 Task: Search one way flight ticket for 1 adult, 6 children, 1 infant in seat and 1 infant on lap in business from Hibbing: Range Regional Airport (was Chisholm-hibbing Airport) to Gillette: Gillette Campbell County Airport on 5-1-2023. Choice of flights is Emirates. Number of bags: 2 checked bags. Price is upto 95000. Outbound departure time preference is 16:15.
Action: Mouse moved to (293, 505)
Screenshot: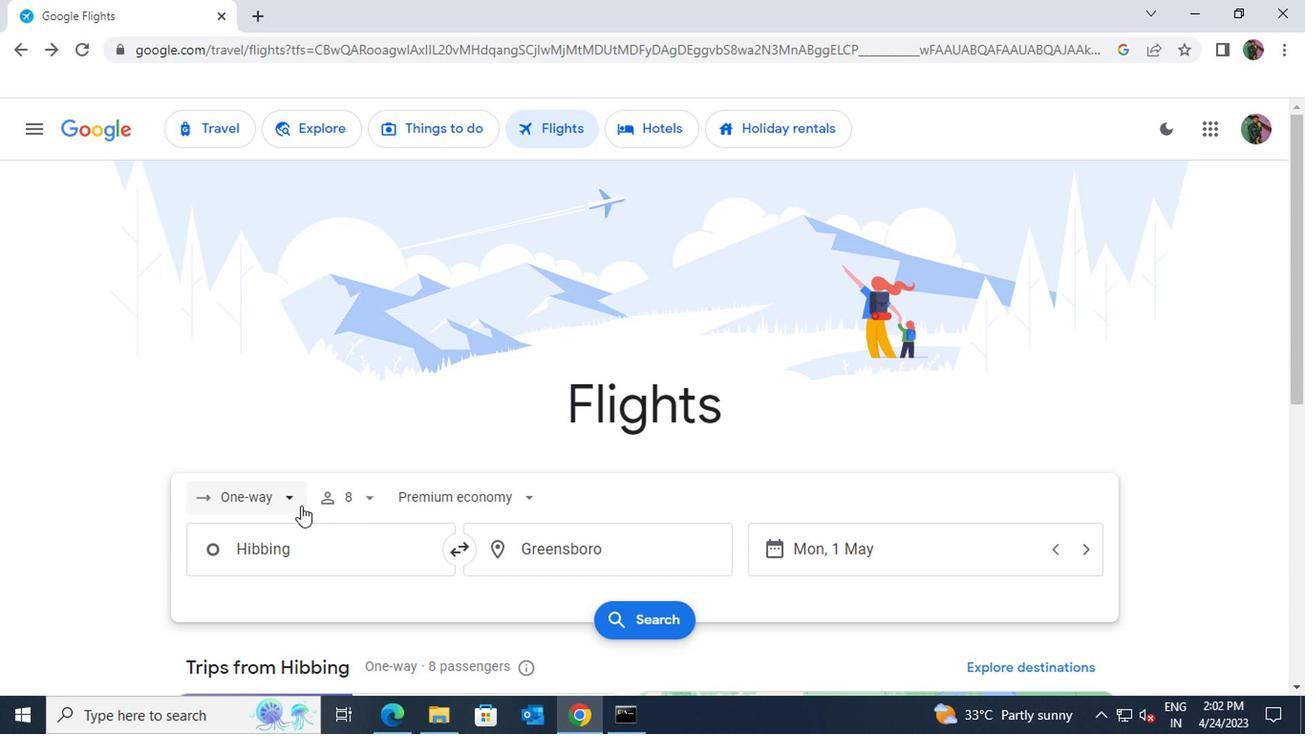 
Action: Mouse pressed left at (293, 505)
Screenshot: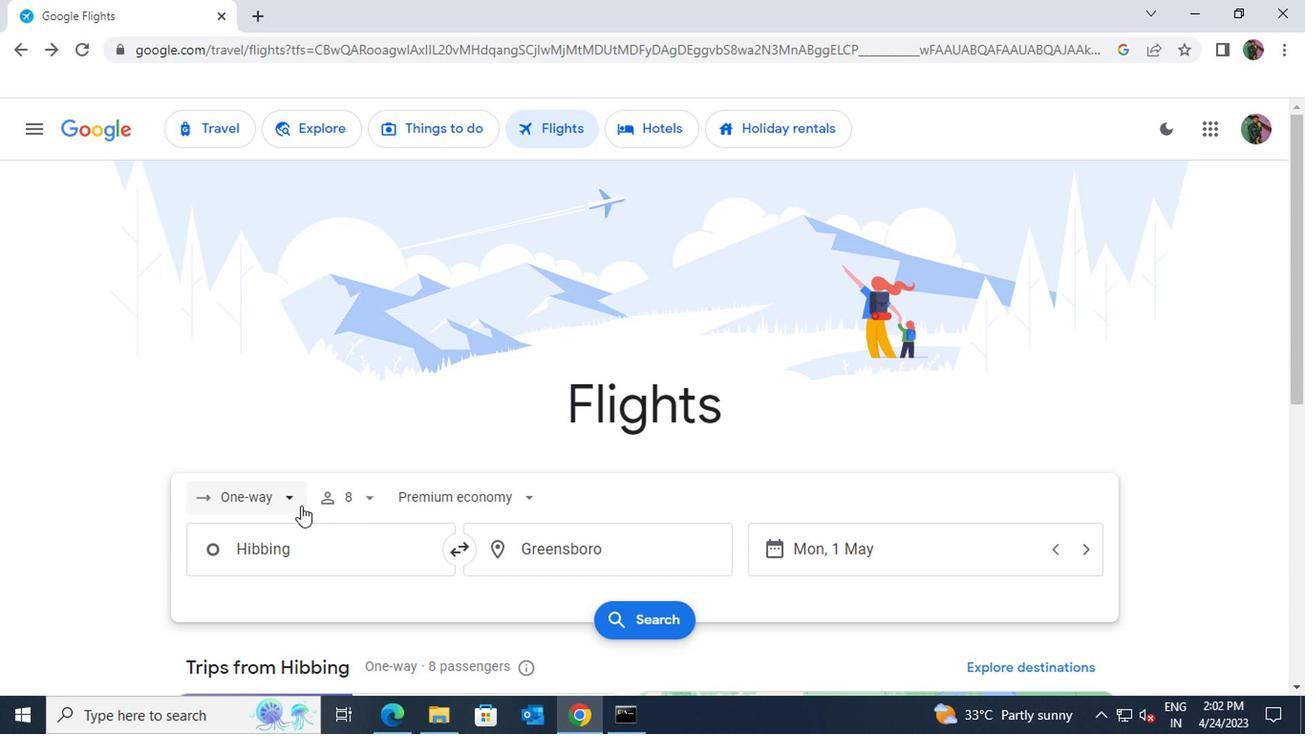 
Action: Mouse moved to (269, 409)
Screenshot: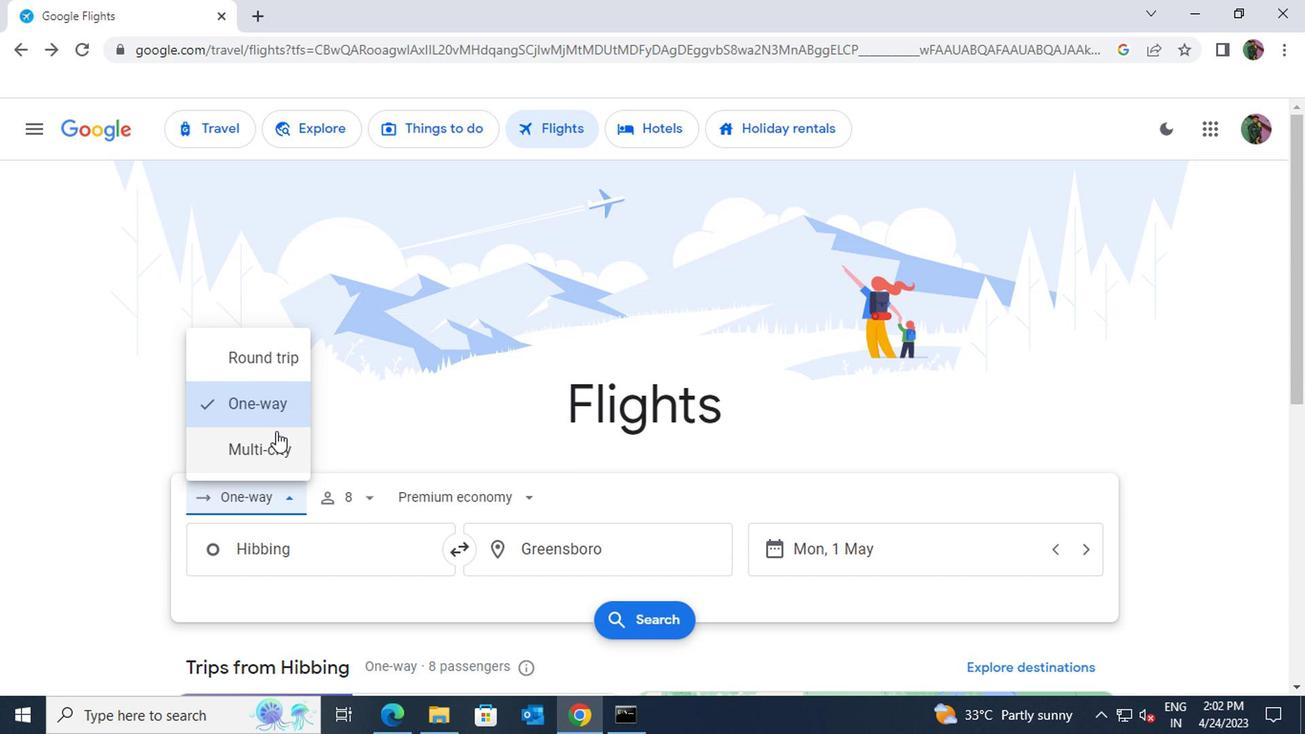
Action: Mouse pressed left at (269, 409)
Screenshot: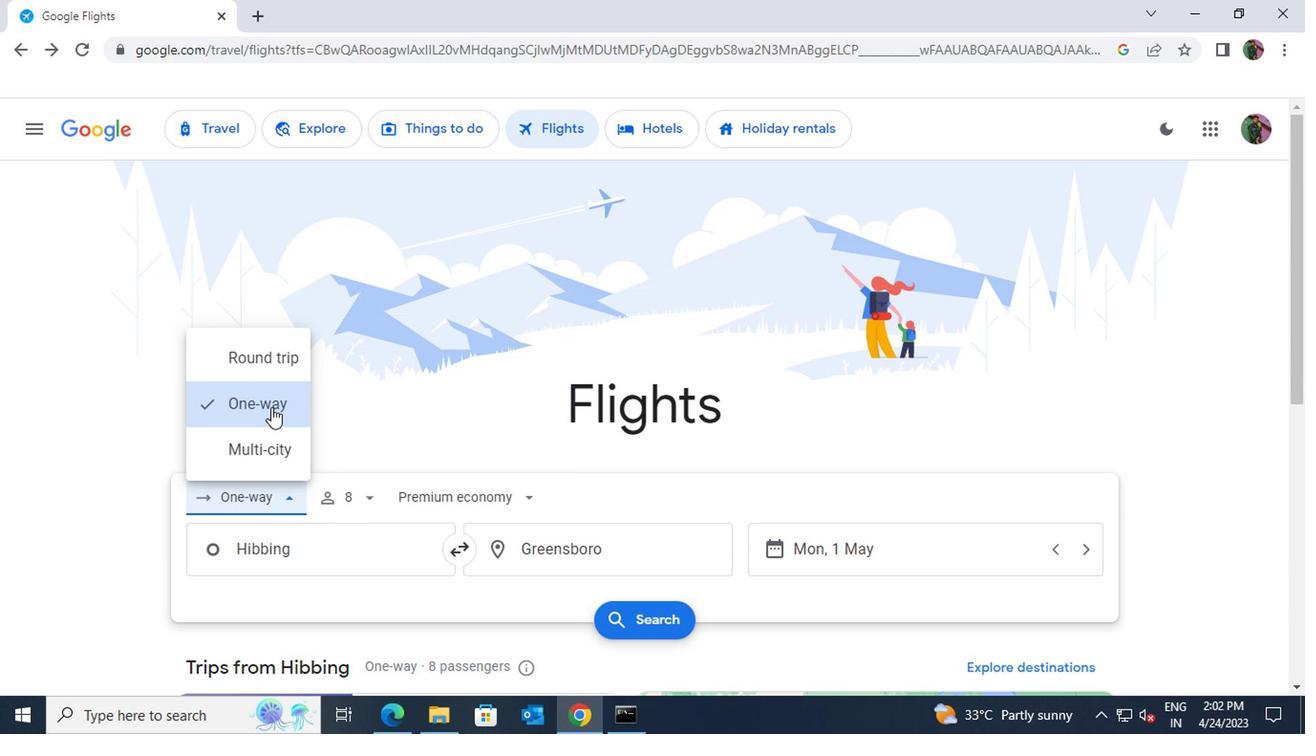 
Action: Mouse moved to (298, 561)
Screenshot: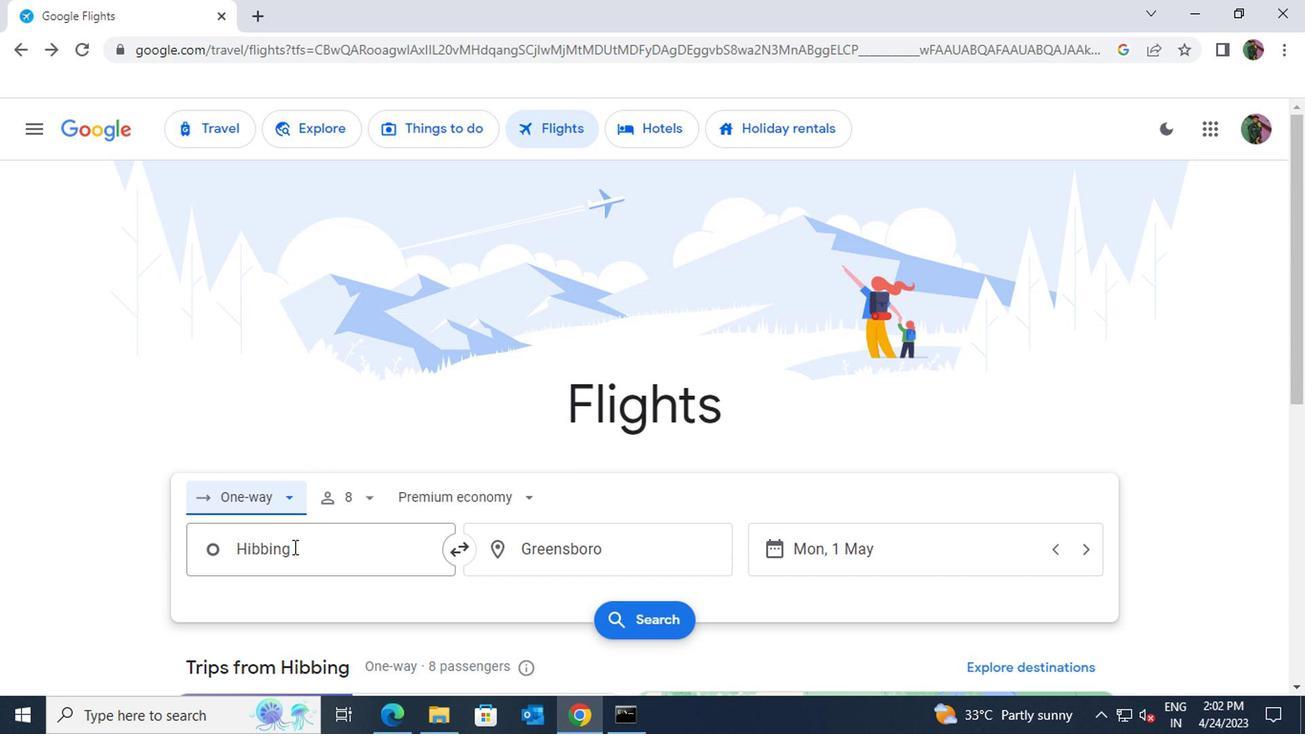 
Action: Mouse pressed left at (298, 561)
Screenshot: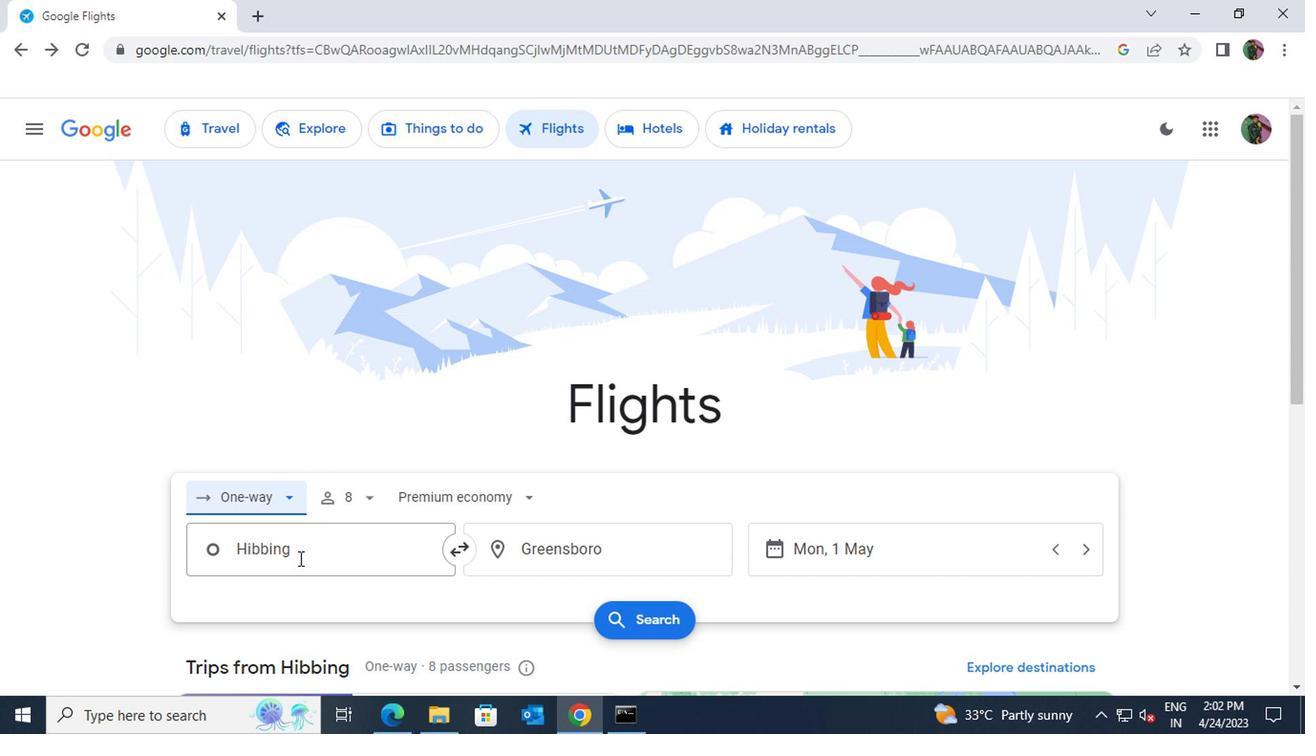 
Action: Key pressed hibbing
Screenshot: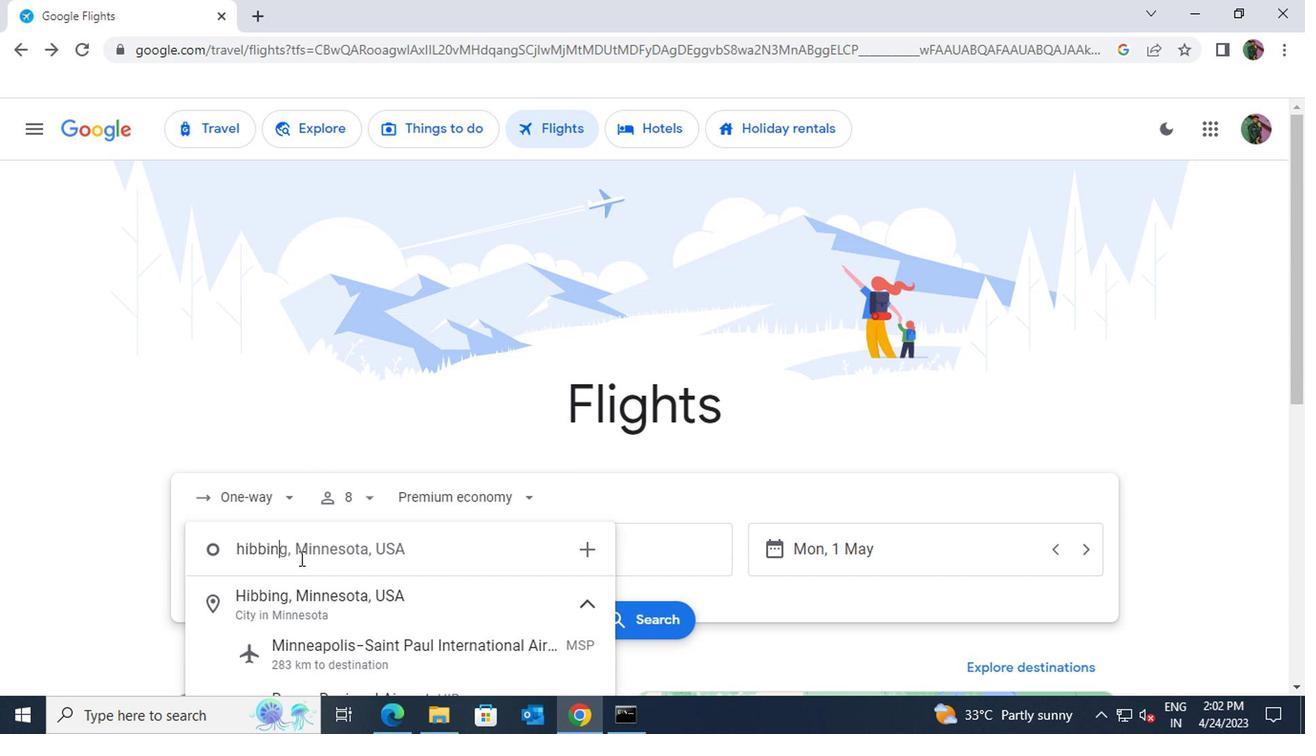 
Action: Mouse moved to (303, 608)
Screenshot: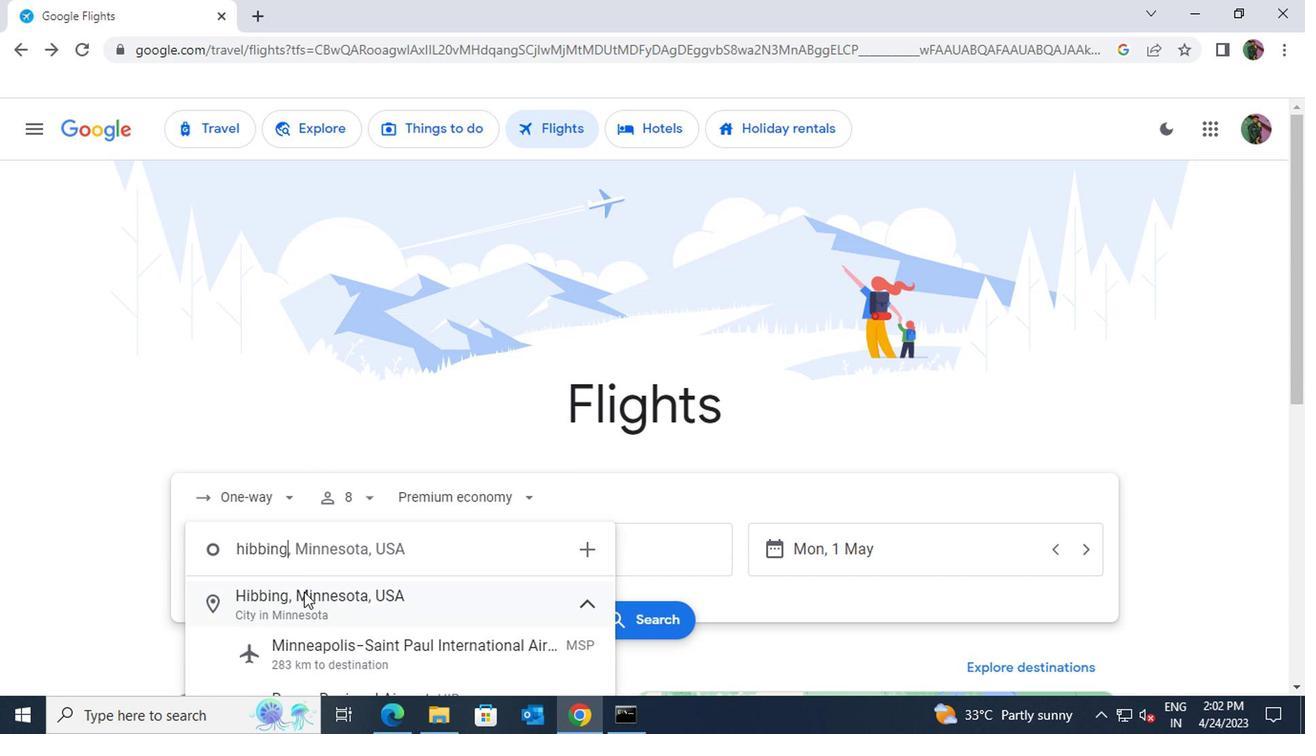 
Action: Mouse pressed left at (303, 608)
Screenshot: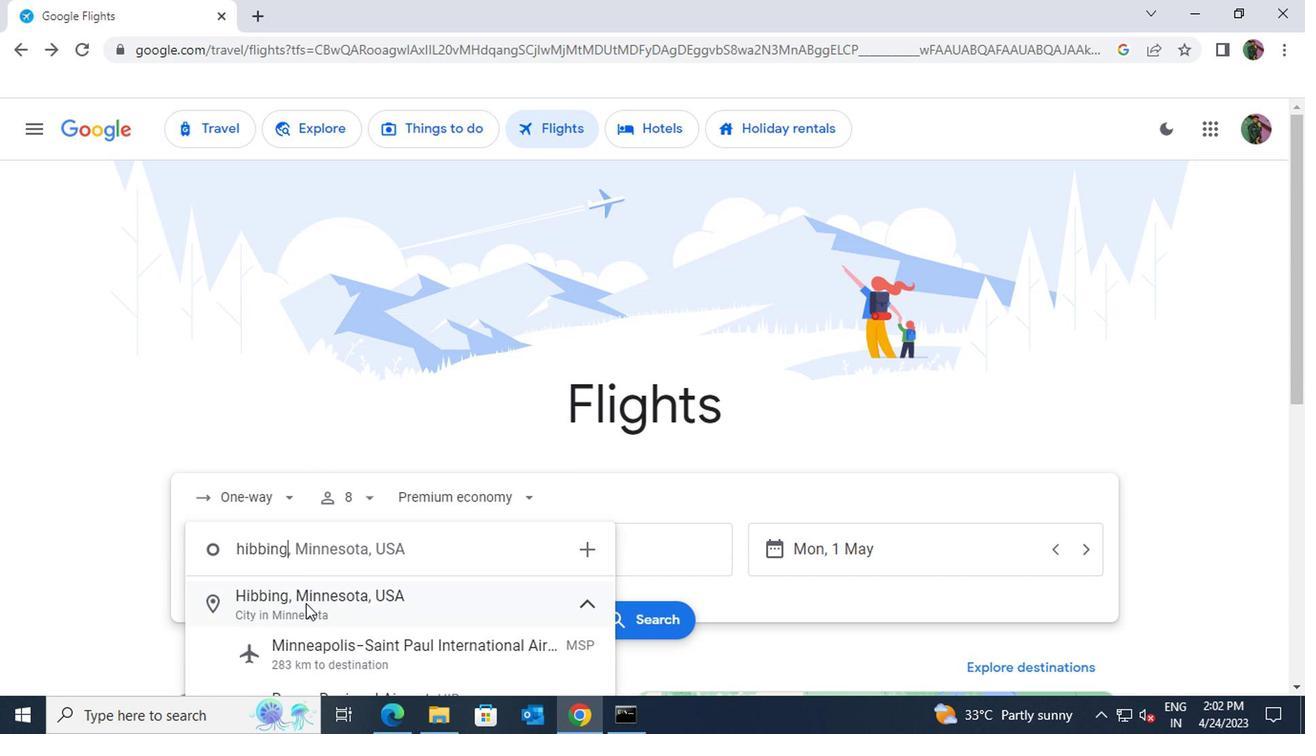 
Action: Mouse moved to (547, 558)
Screenshot: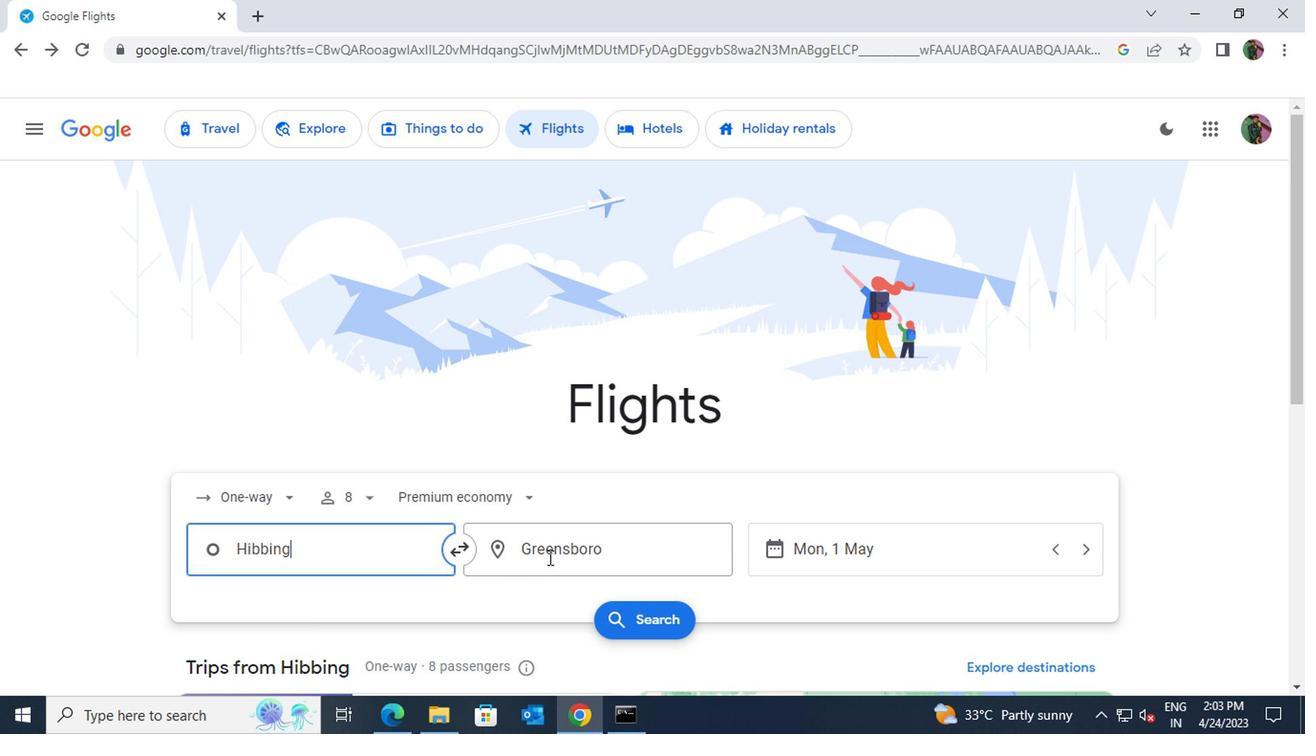 
Action: Mouse pressed left at (547, 558)
Screenshot: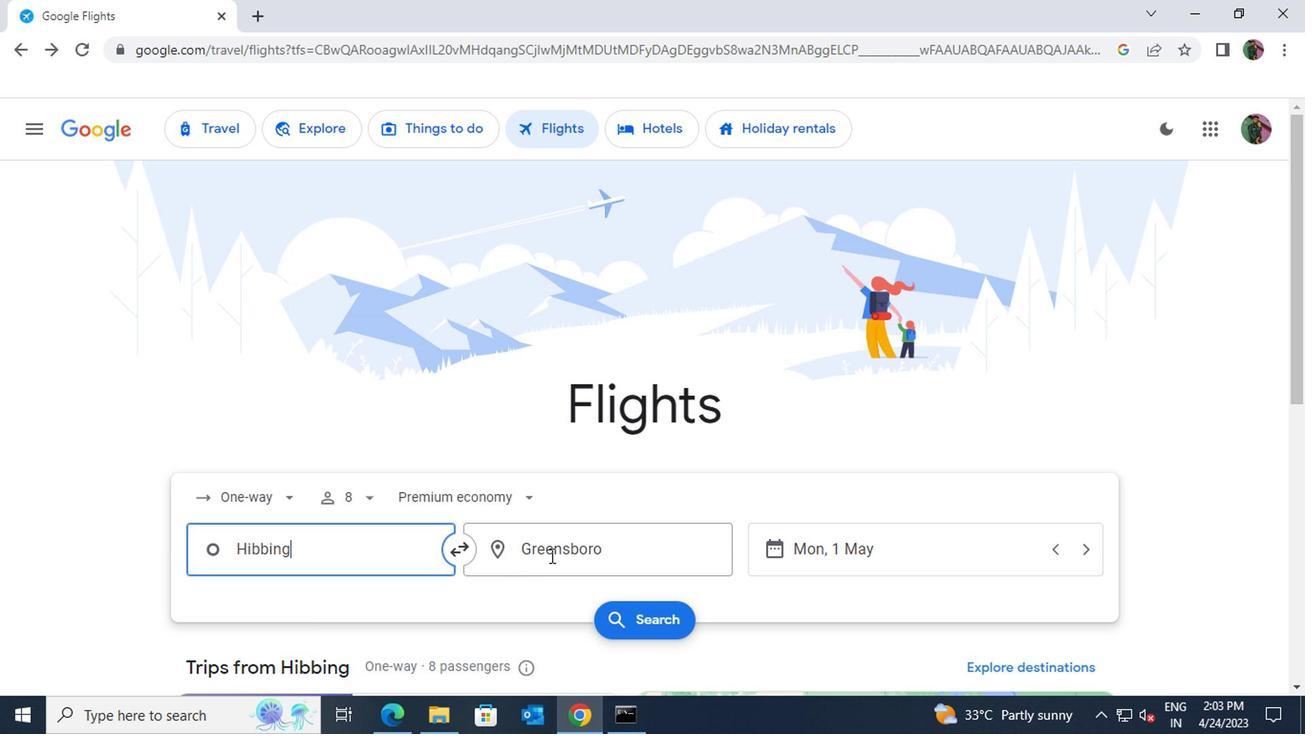 
Action: Key pressed gillett
Screenshot: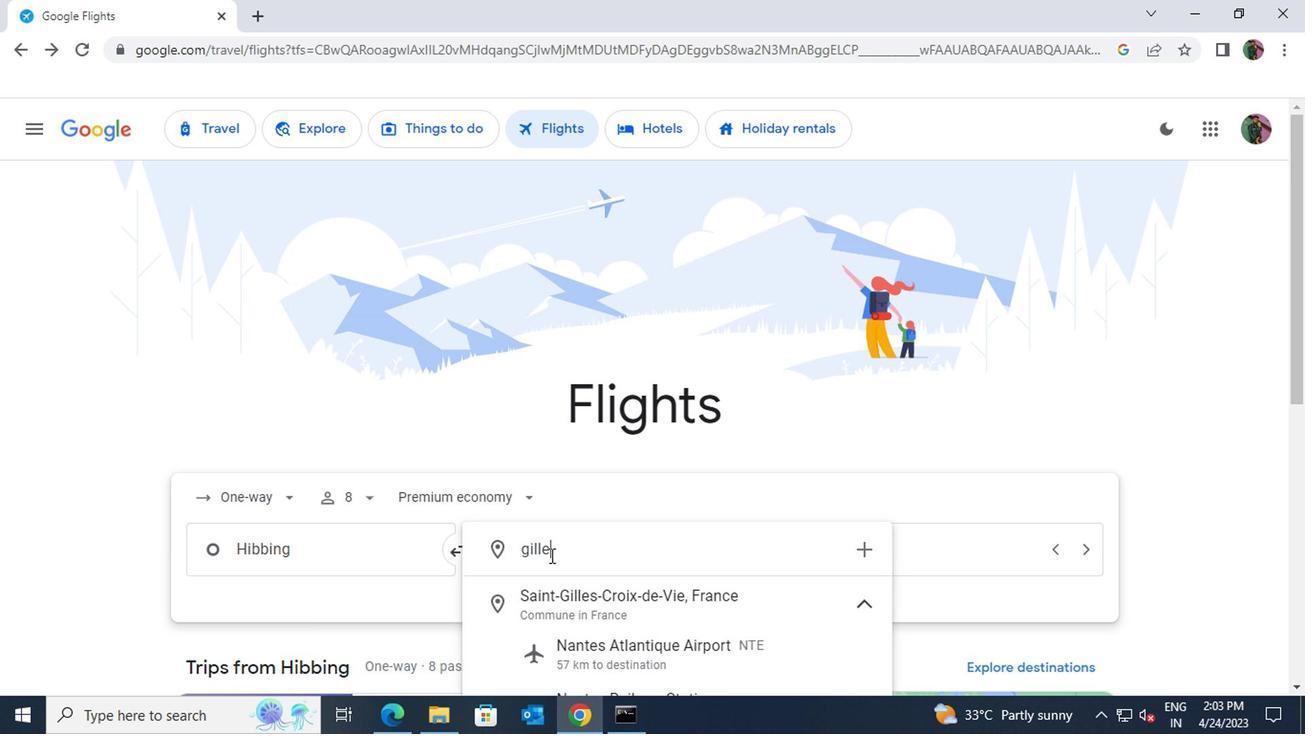 
Action: Mouse moved to (563, 605)
Screenshot: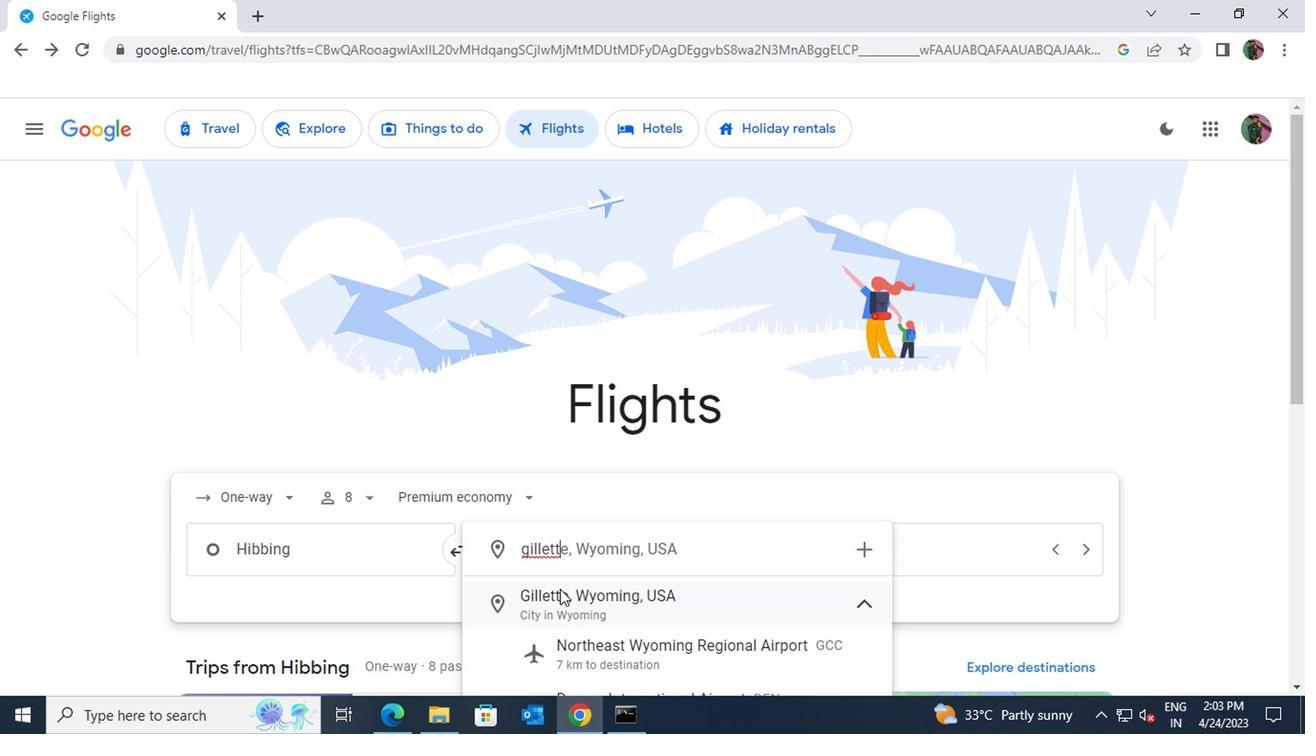
Action: Mouse pressed left at (563, 605)
Screenshot: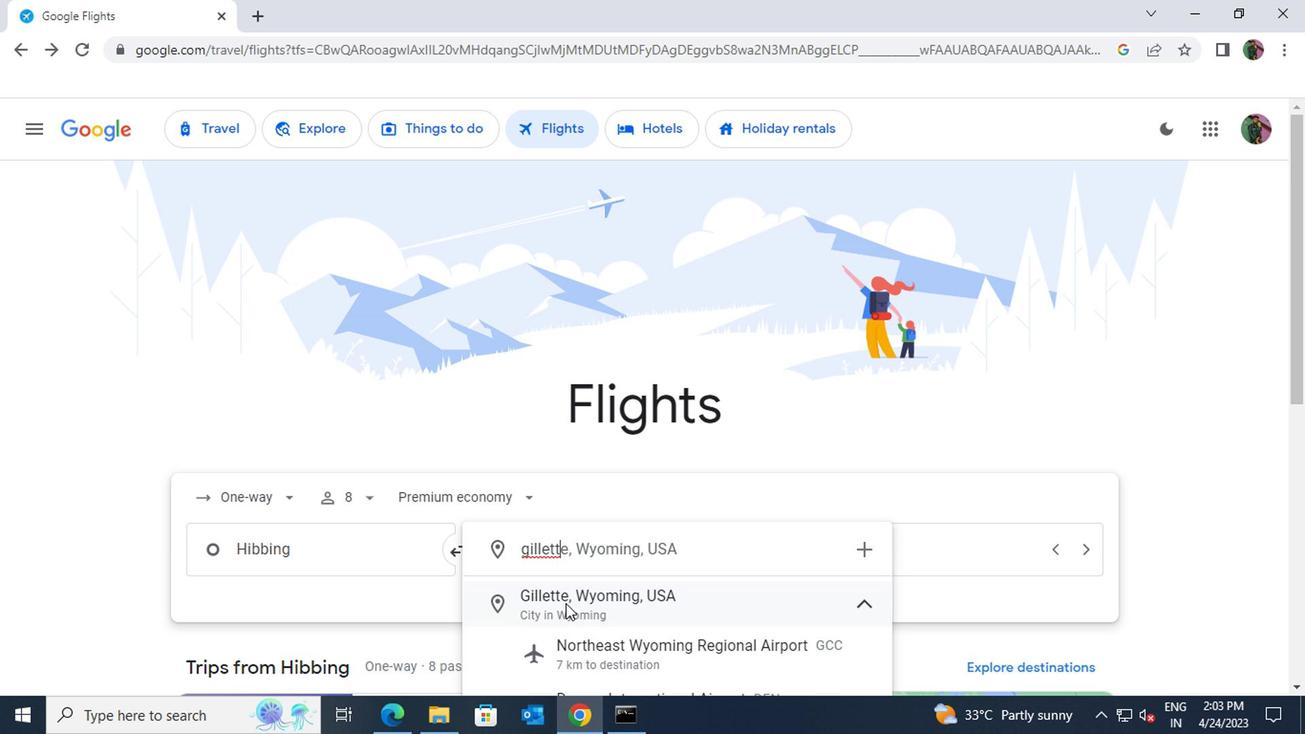 
Action: Mouse moved to (518, 502)
Screenshot: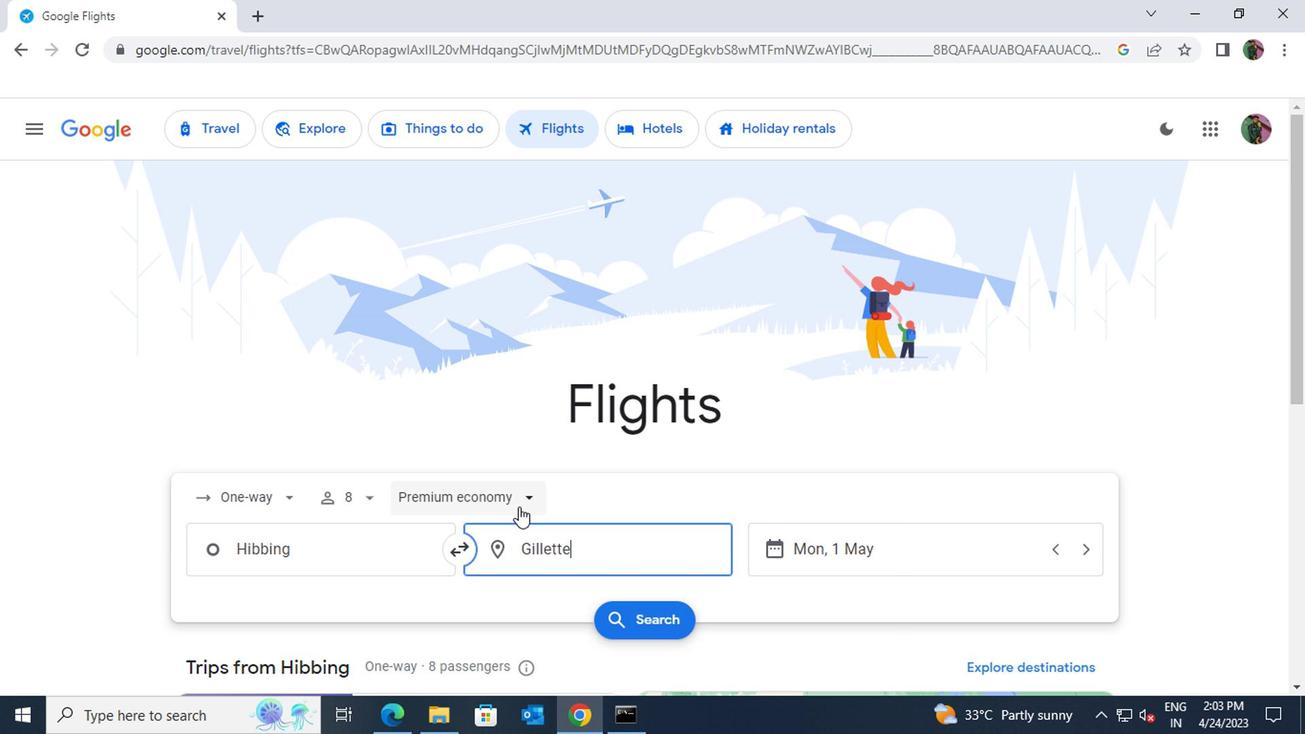
Action: Mouse pressed left at (518, 502)
Screenshot: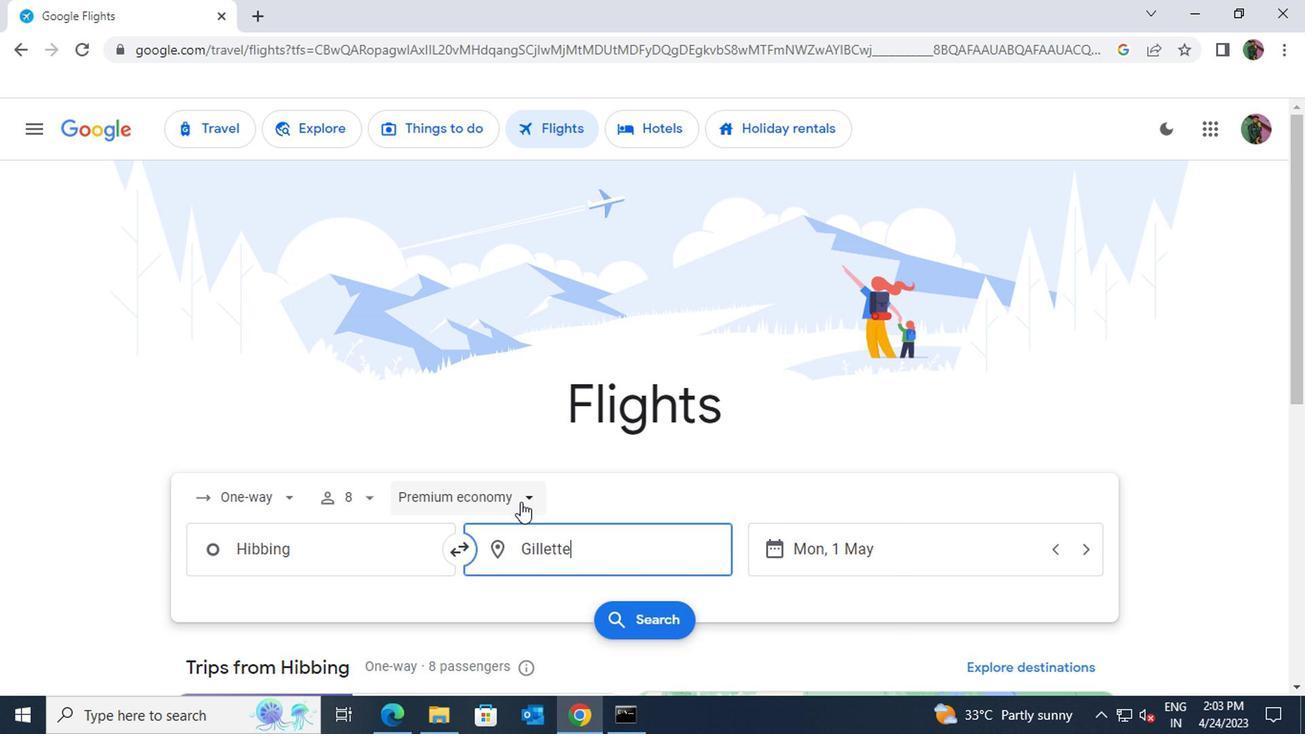
Action: Mouse moved to (496, 411)
Screenshot: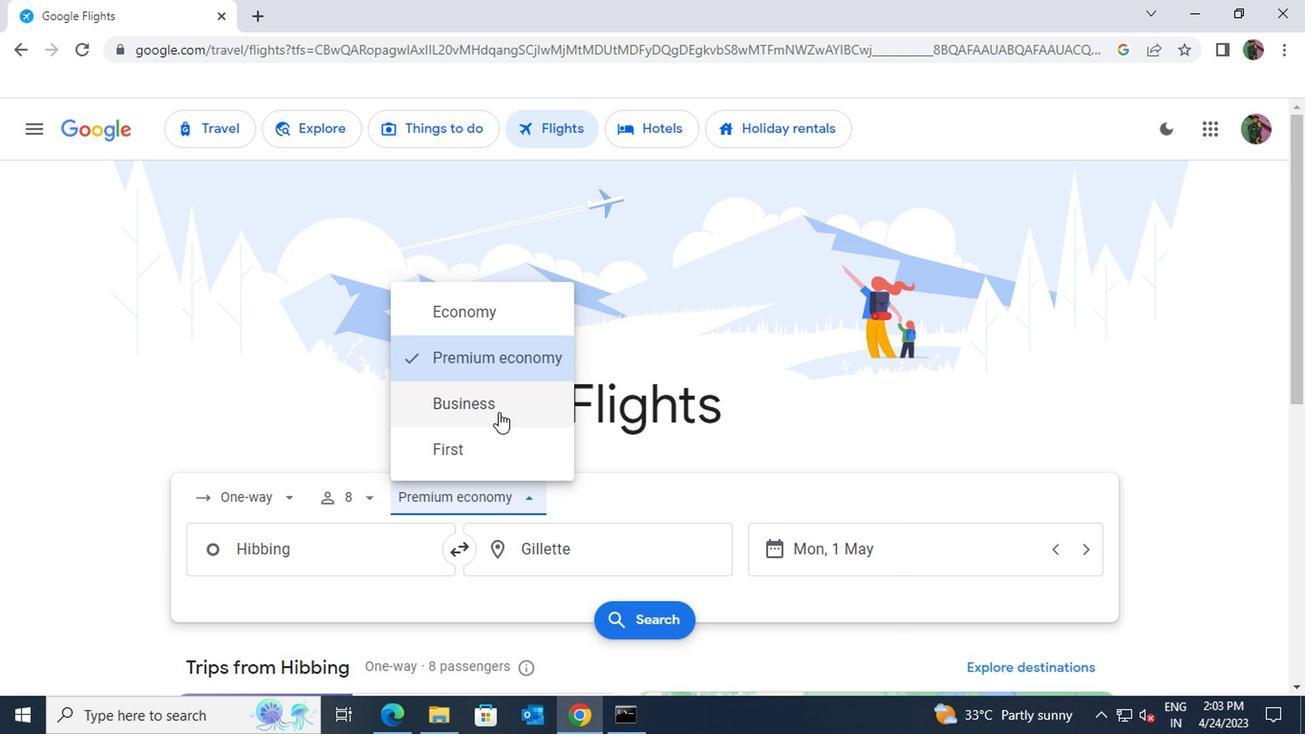 
Action: Mouse pressed left at (496, 411)
Screenshot: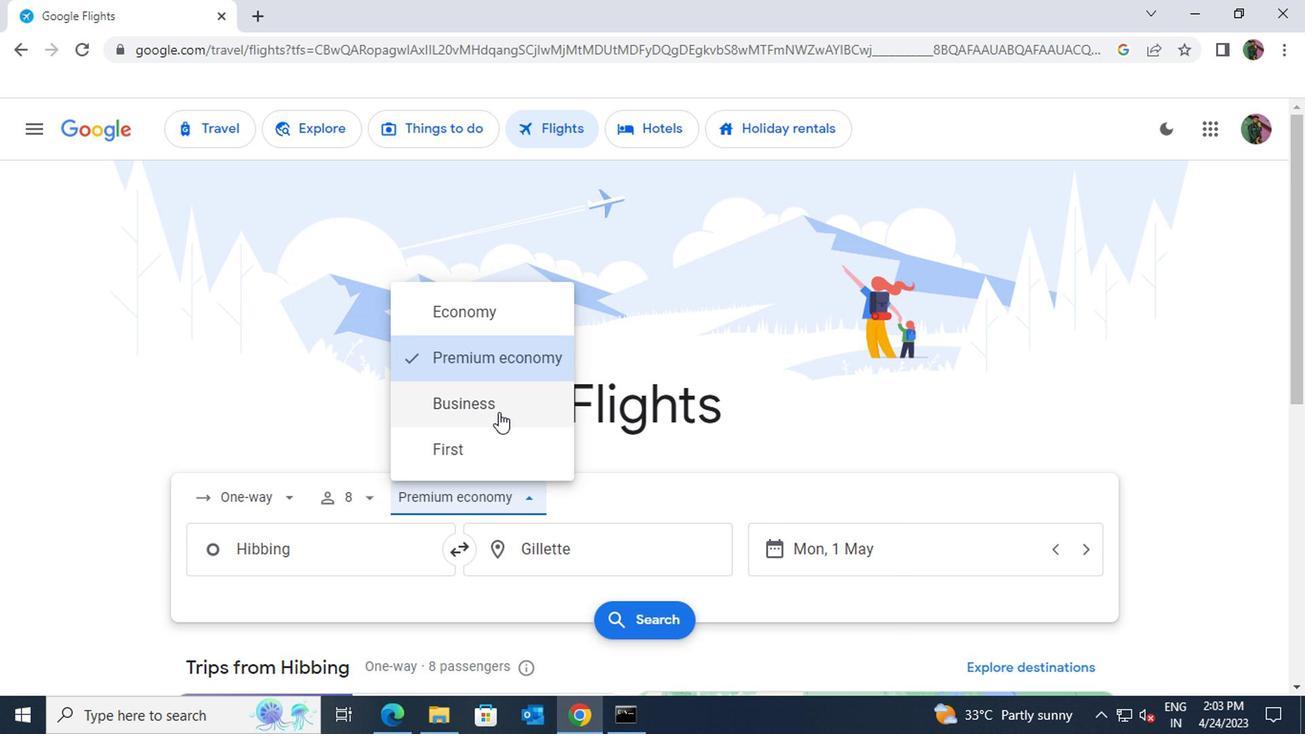 
Action: Mouse moved to (346, 499)
Screenshot: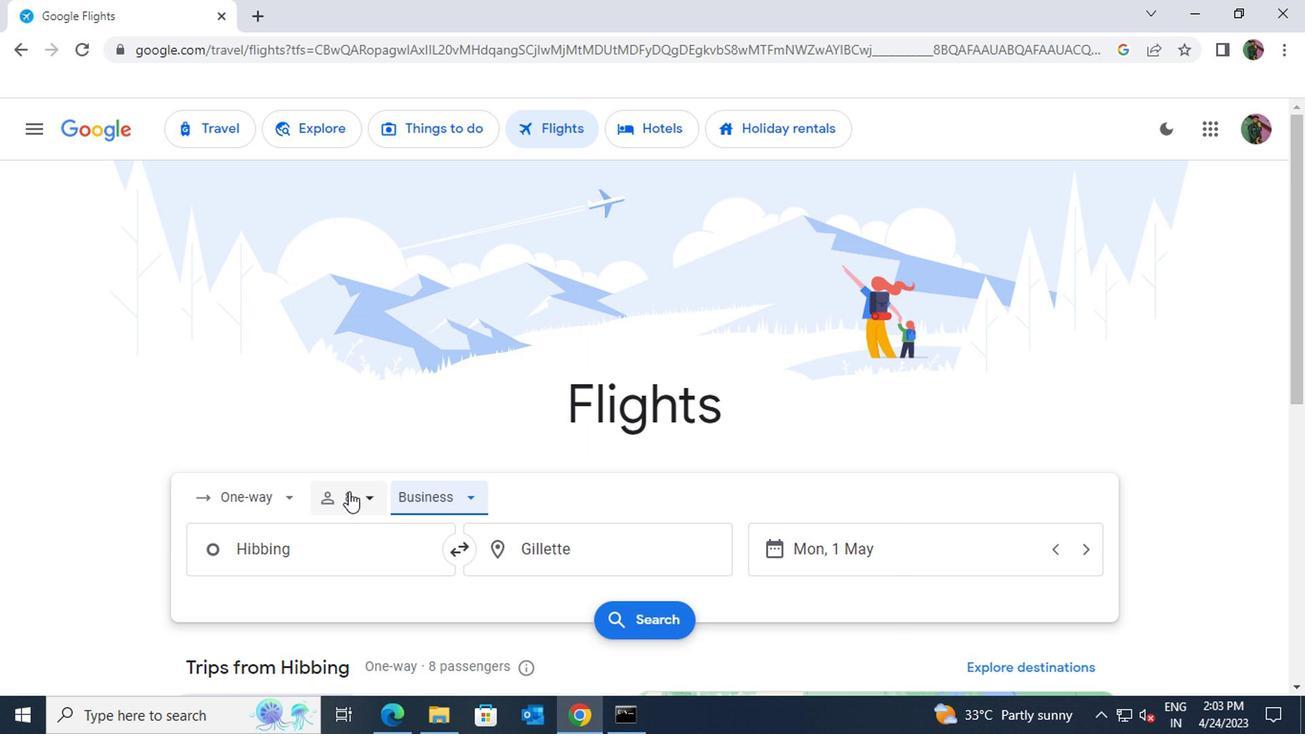 
Action: Mouse pressed left at (346, 499)
Screenshot: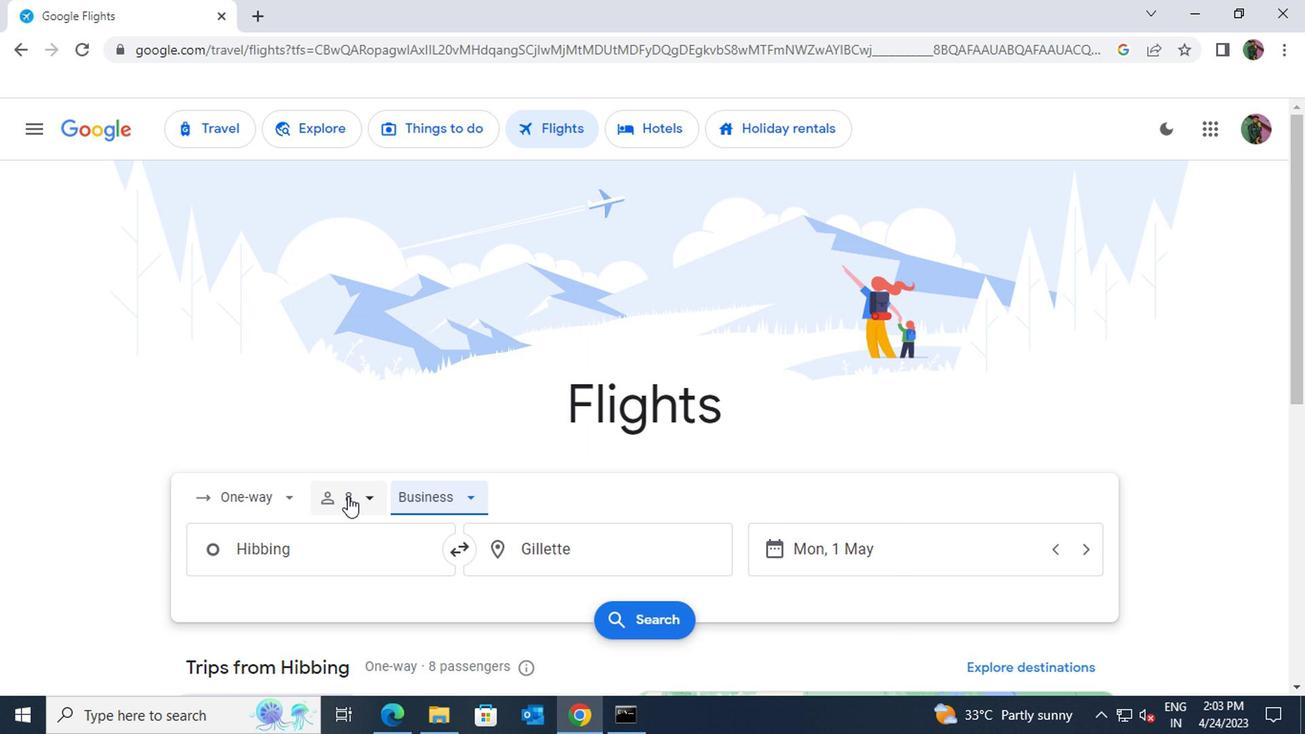 
Action: Mouse moved to (437, 549)
Screenshot: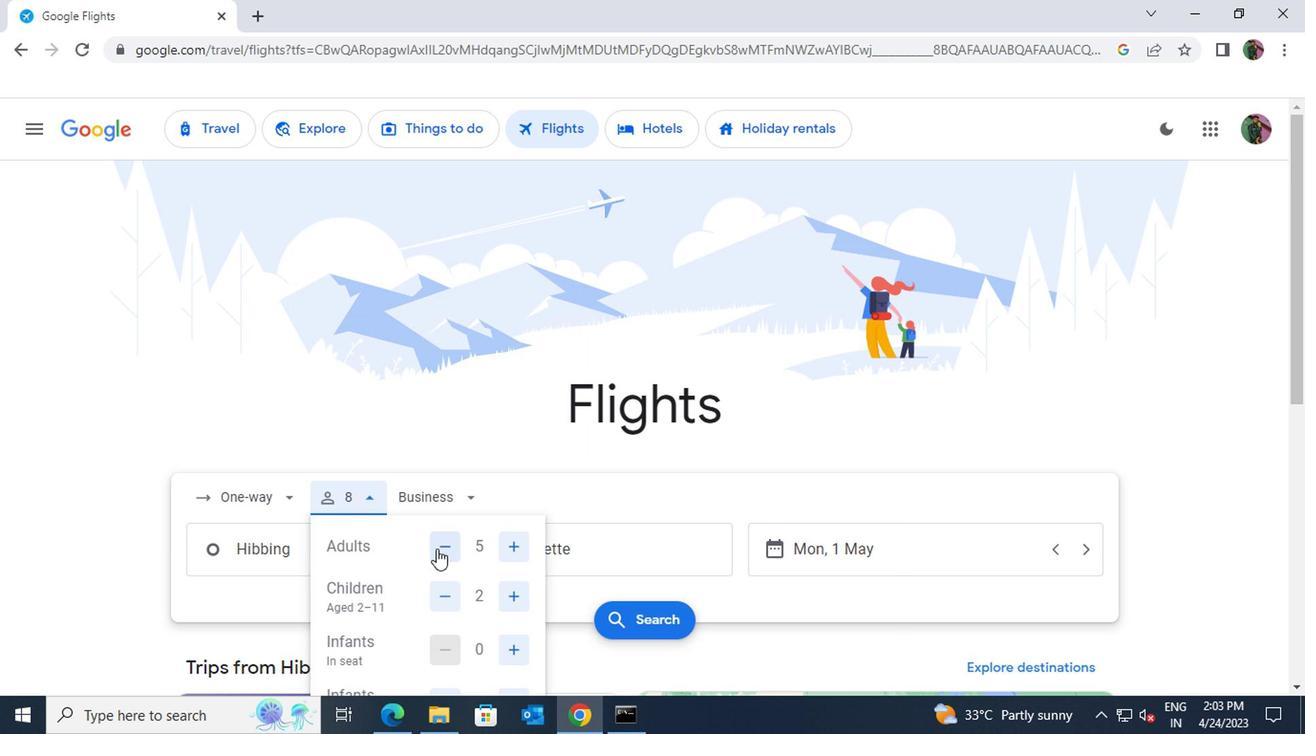 
Action: Mouse pressed left at (437, 549)
Screenshot: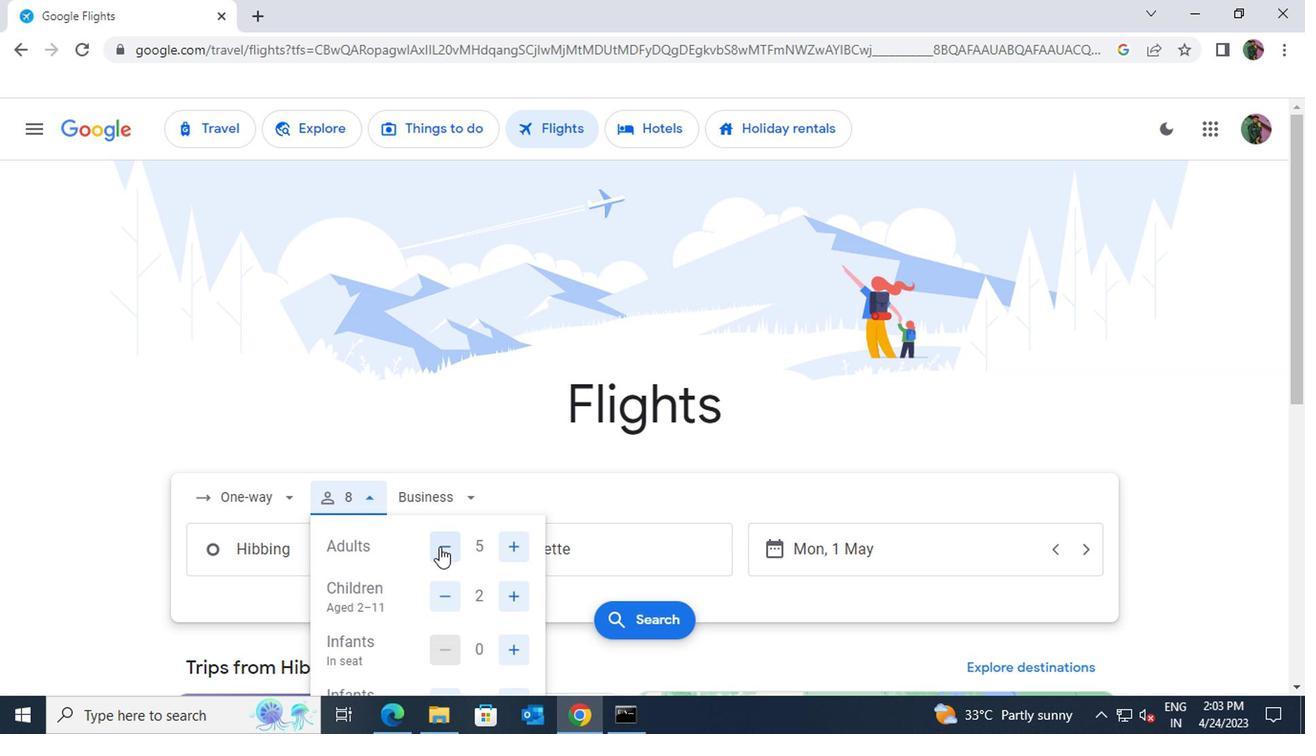 
Action: Mouse pressed left at (437, 549)
Screenshot: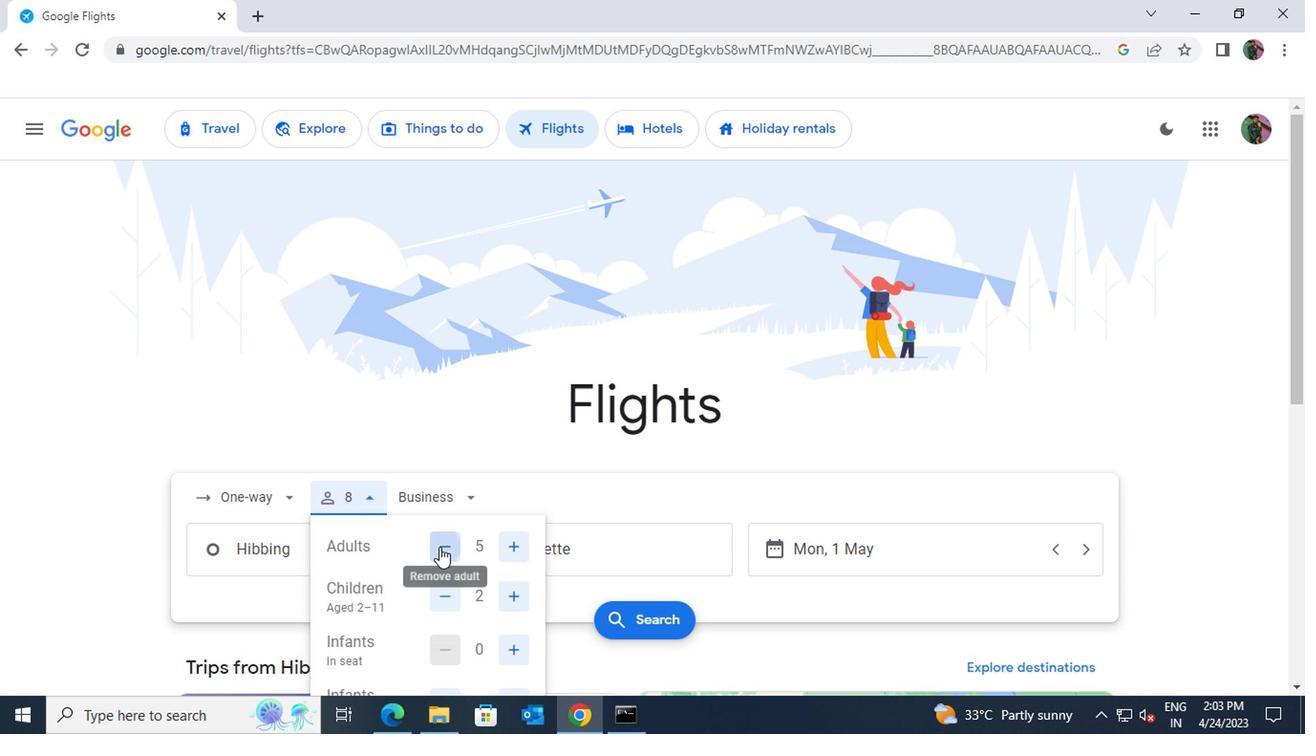 
Action: Mouse pressed left at (437, 549)
Screenshot: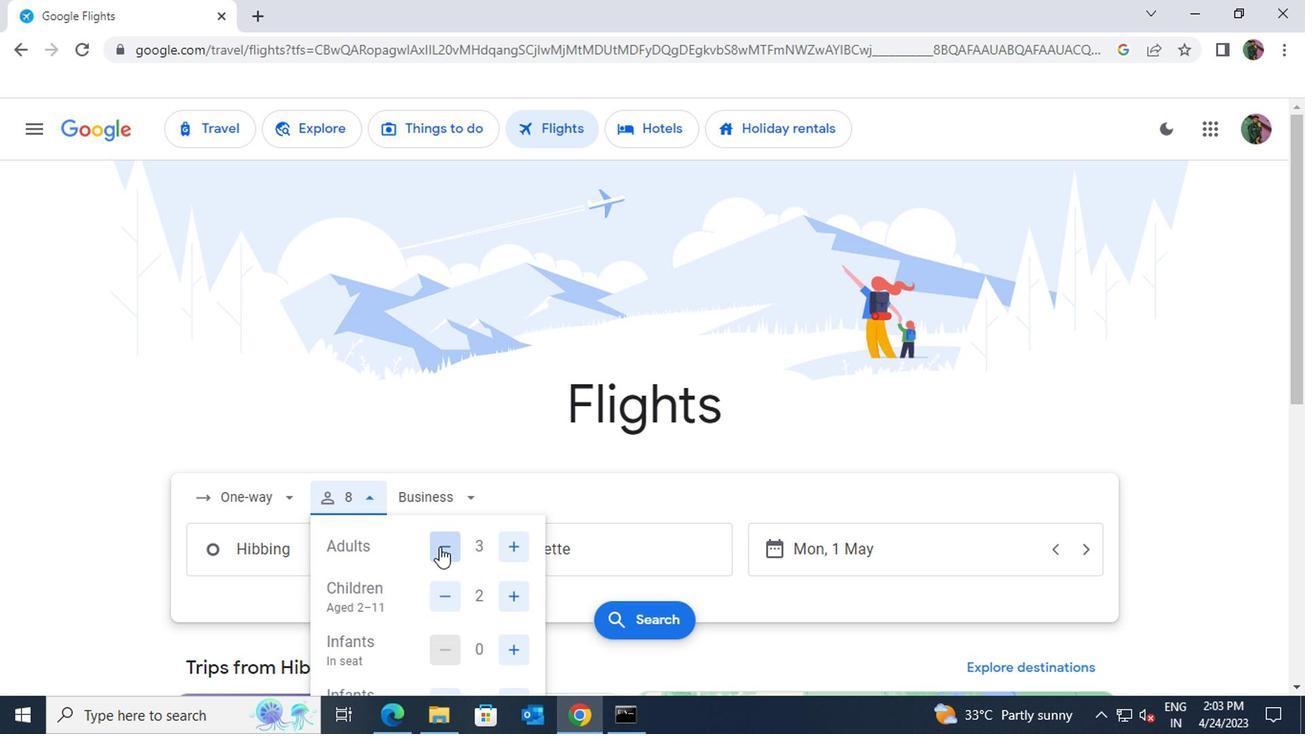 
Action: Mouse pressed left at (437, 549)
Screenshot: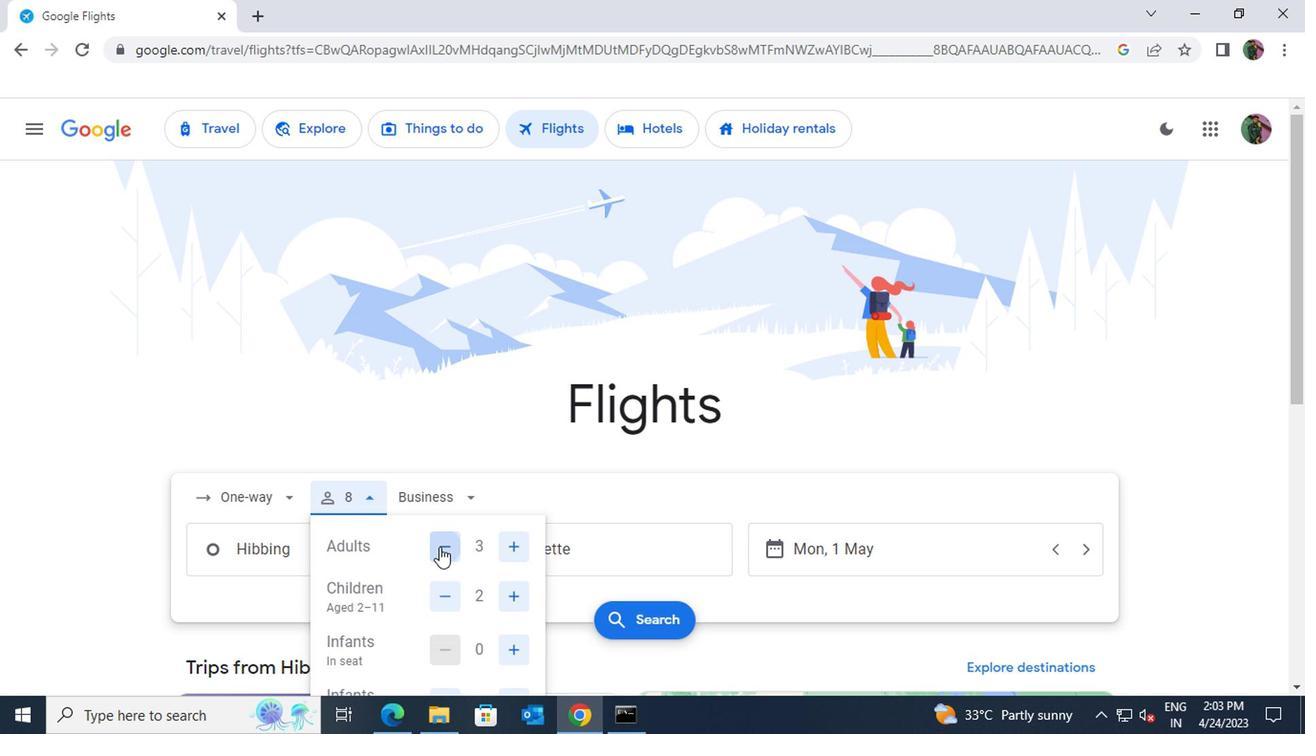 
Action: Mouse moved to (510, 591)
Screenshot: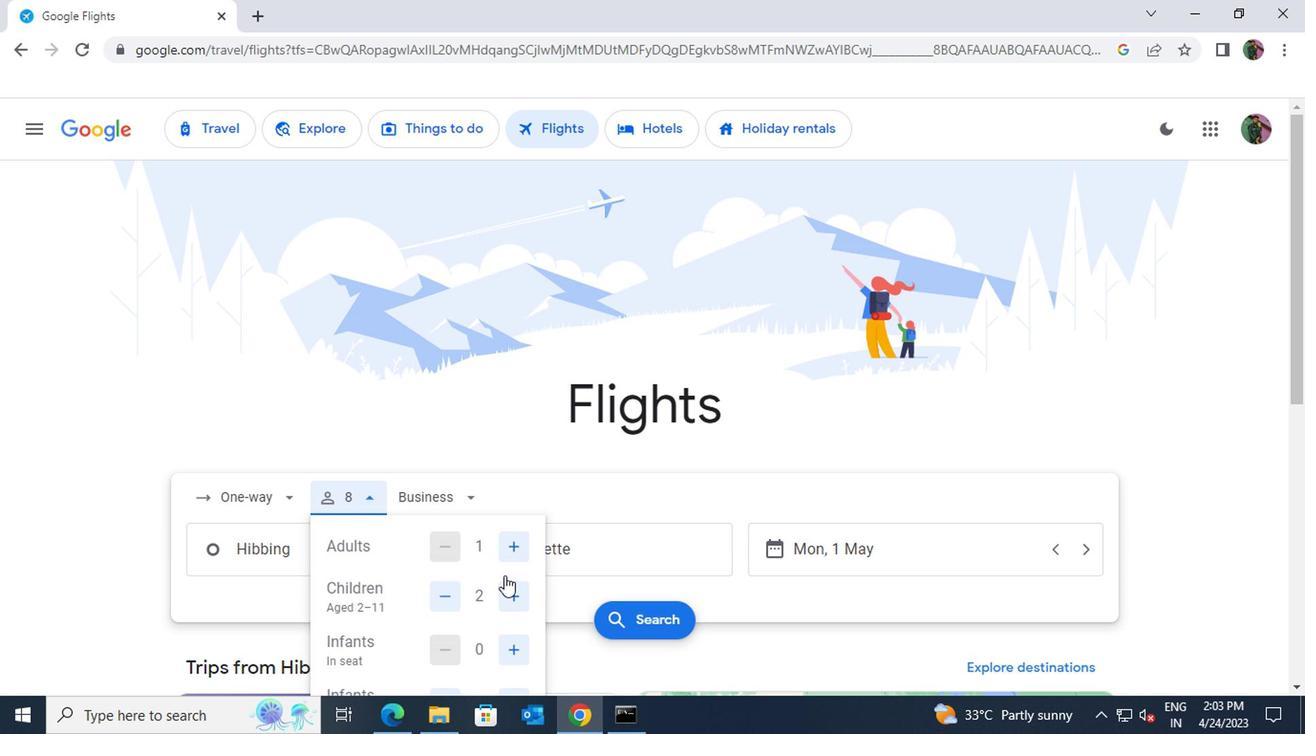
Action: Mouse pressed left at (510, 591)
Screenshot: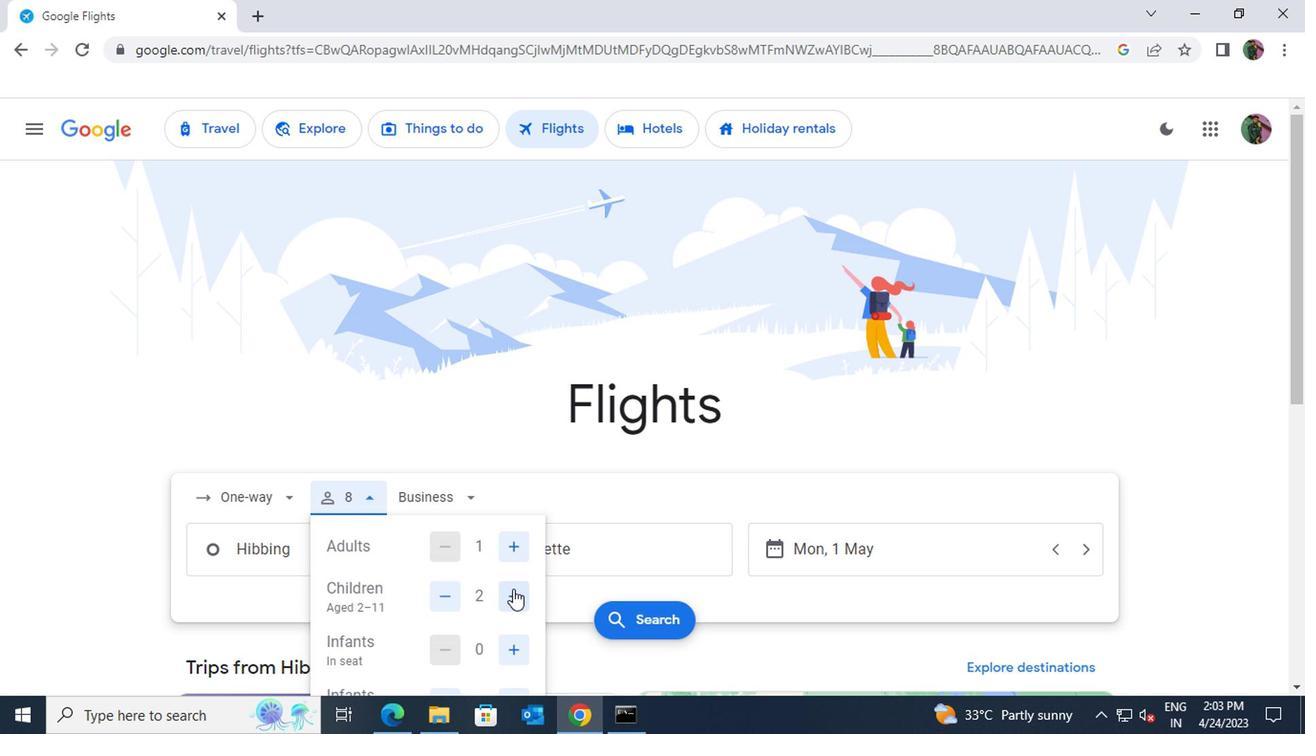 
Action: Mouse pressed left at (510, 591)
Screenshot: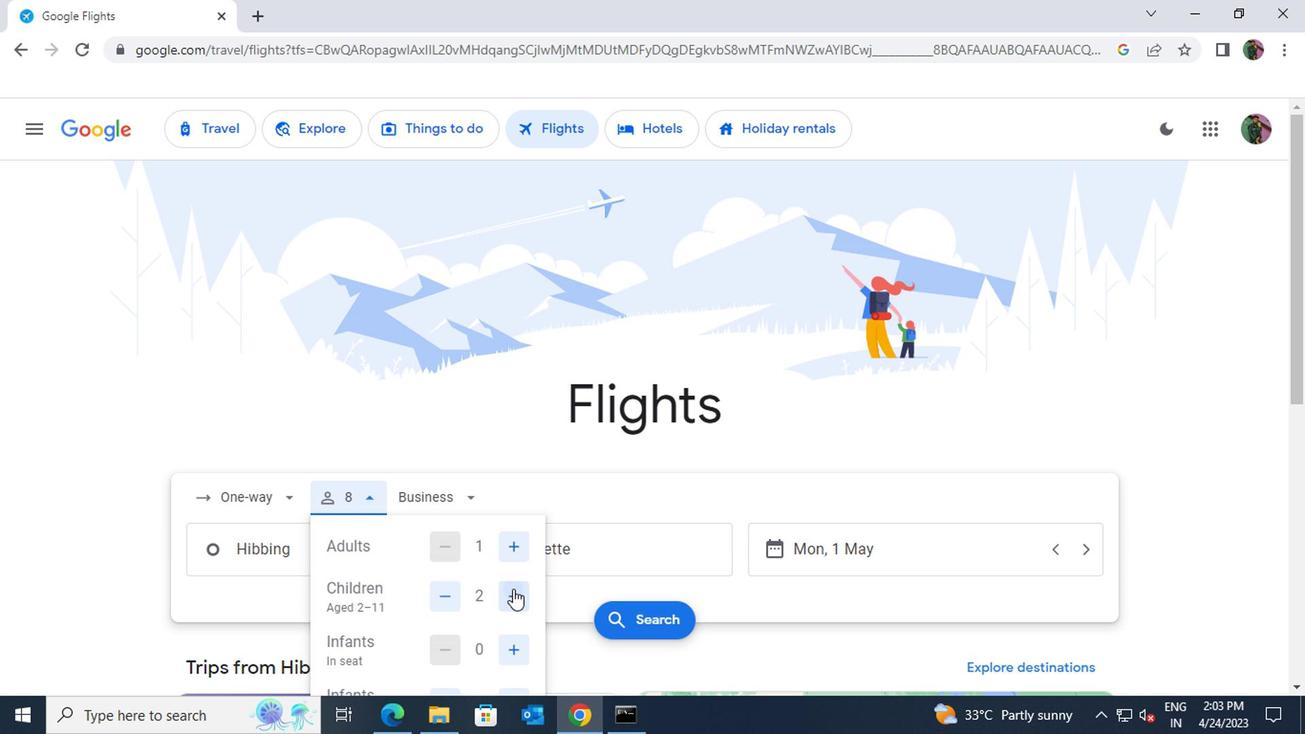 
Action: Mouse pressed left at (510, 591)
Screenshot: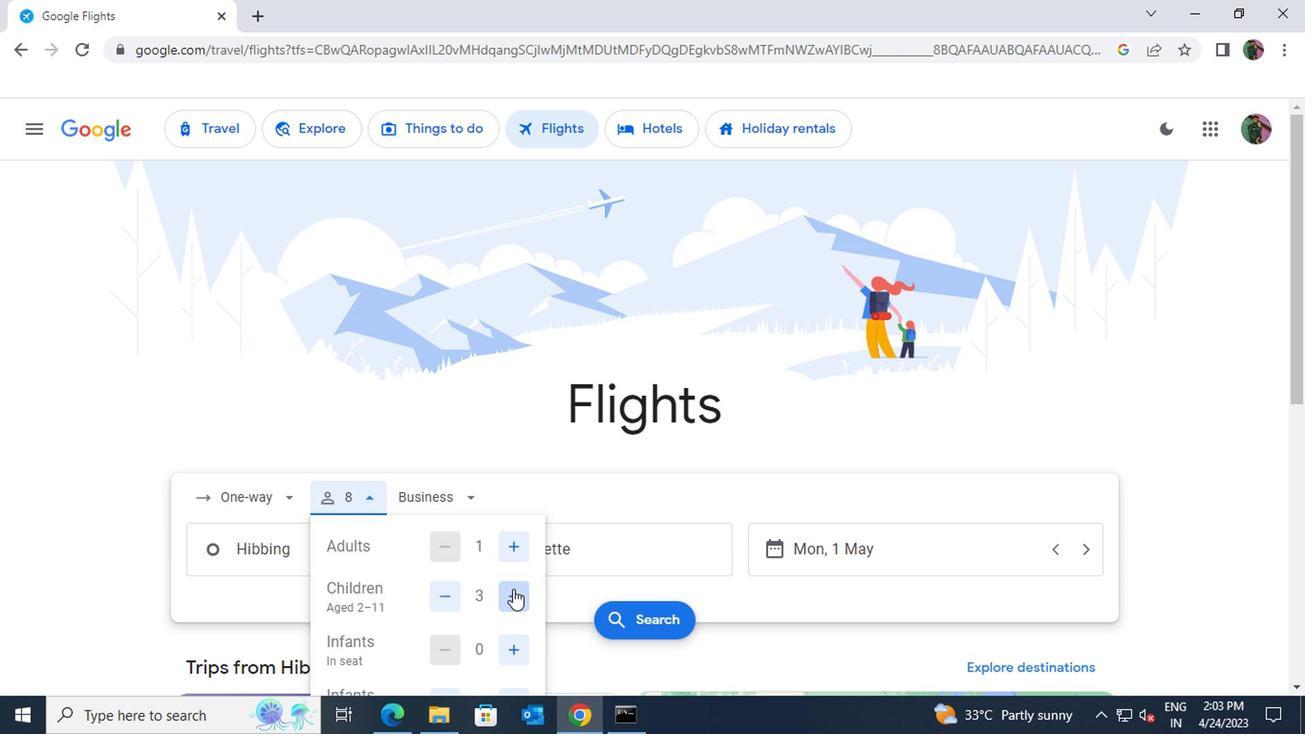 
Action: Mouse pressed left at (510, 591)
Screenshot: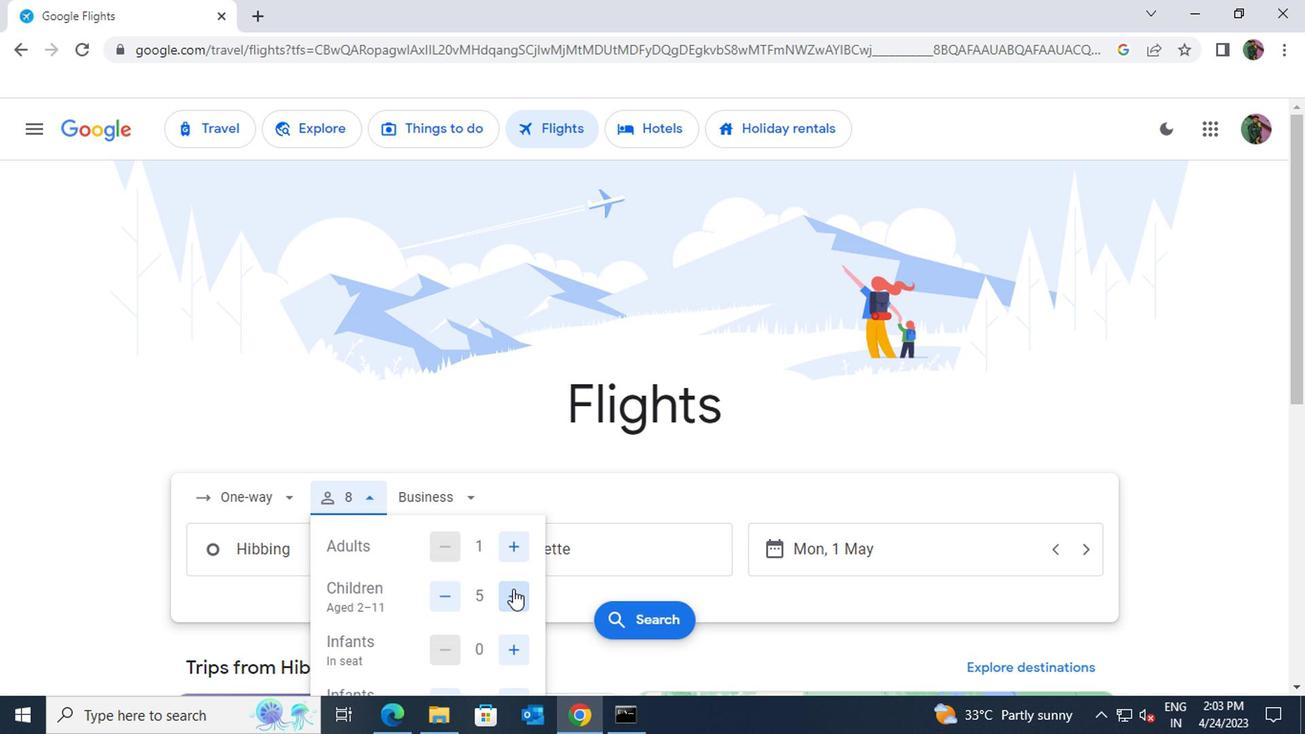 
Action: Mouse scrolled (510, 590) with delta (0, -1)
Screenshot: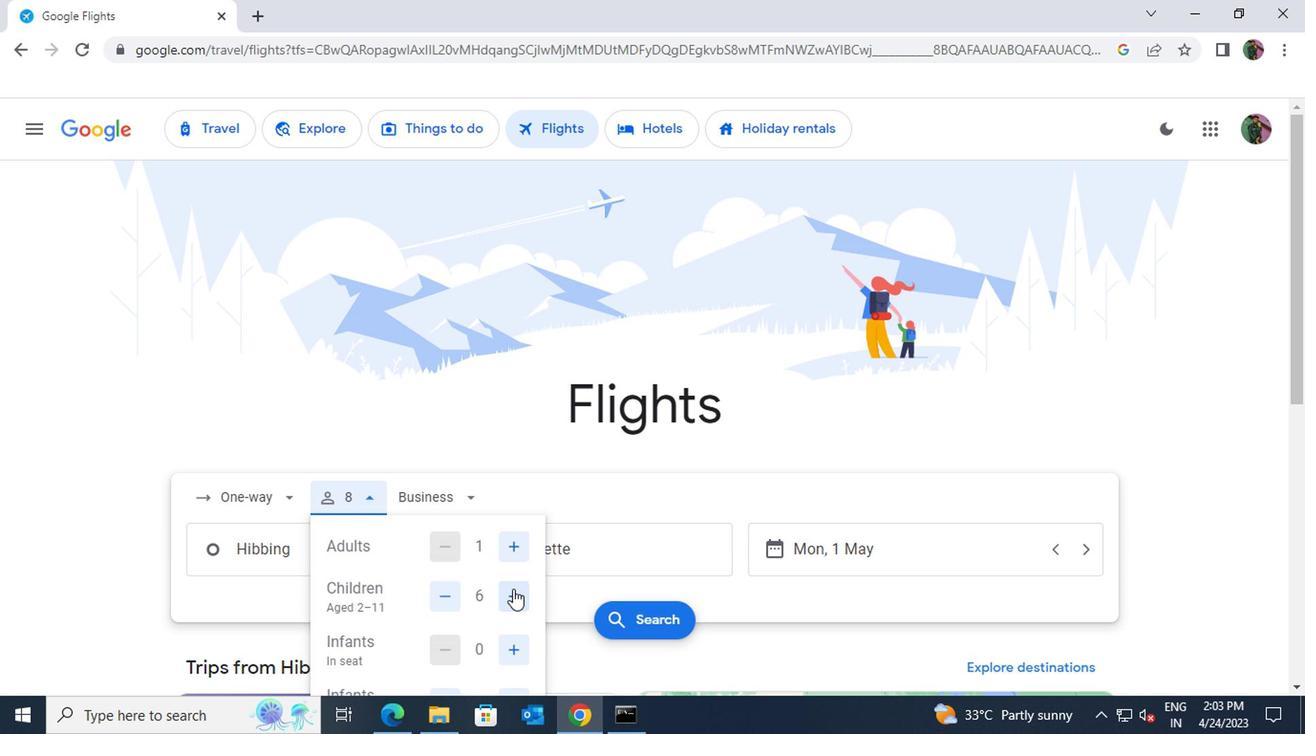
Action: Mouse scrolled (510, 590) with delta (0, -1)
Screenshot: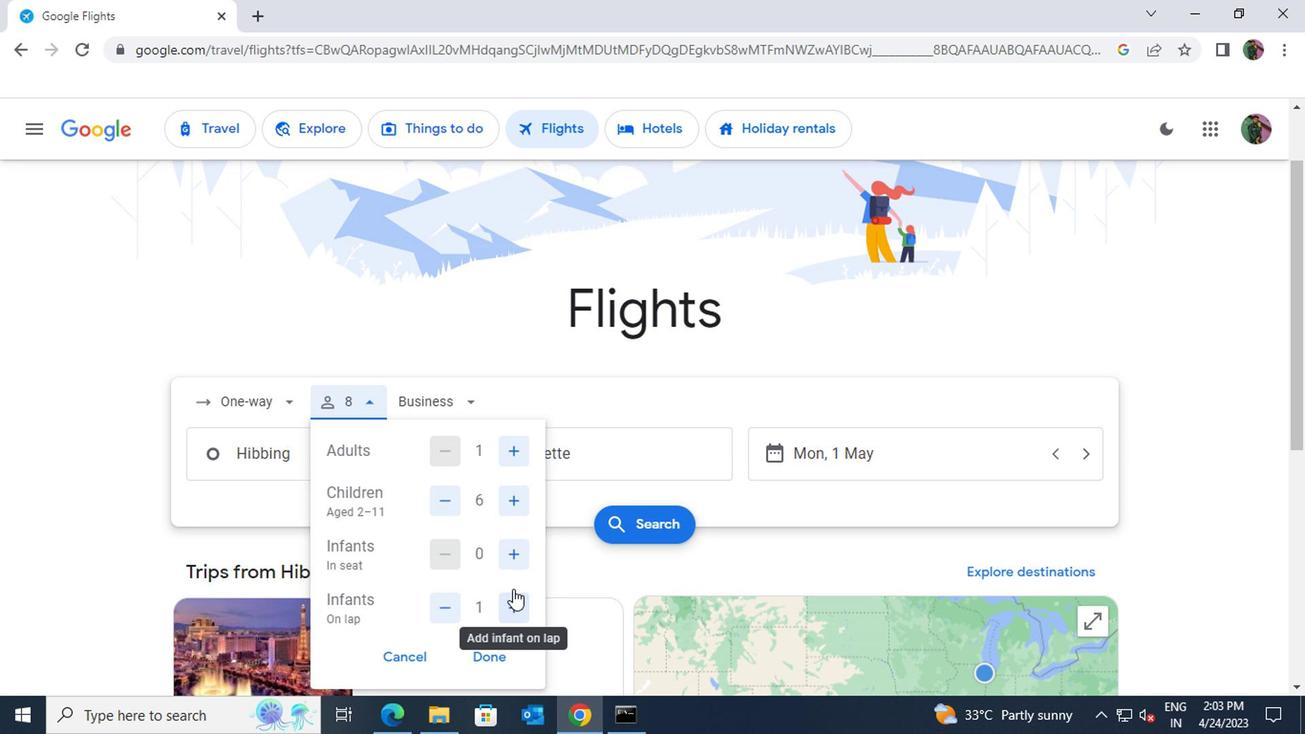 
Action: Mouse moved to (494, 564)
Screenshot: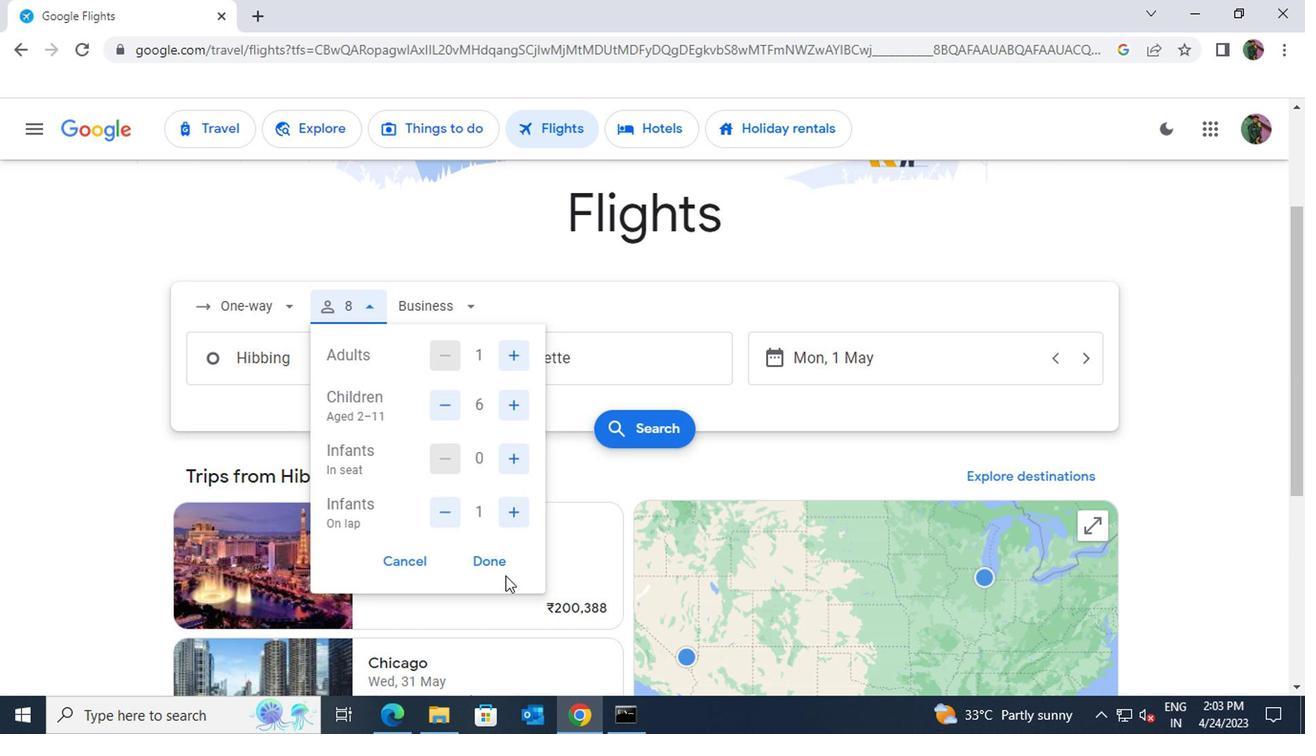 
Action: Mouse pressed left at (494, 564)
Screenshot: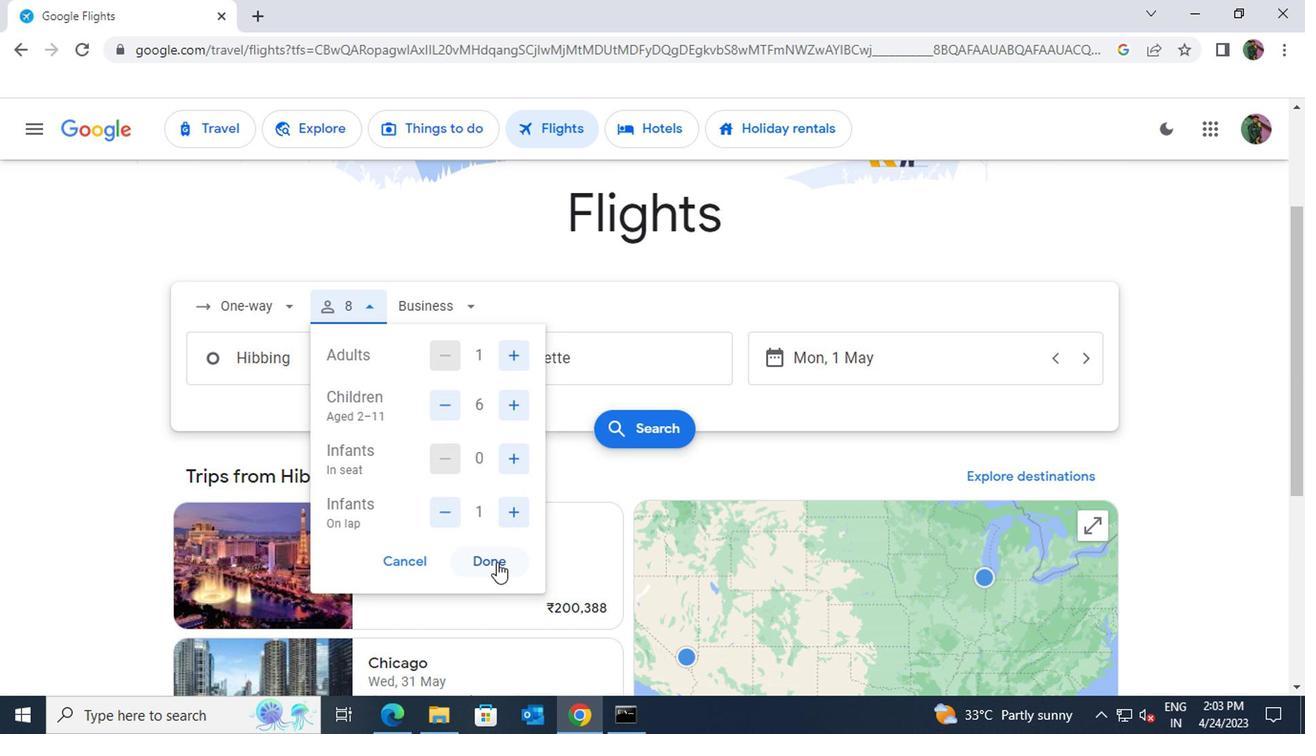 
Action: Mouse moved to (778, 359)
Screenshot: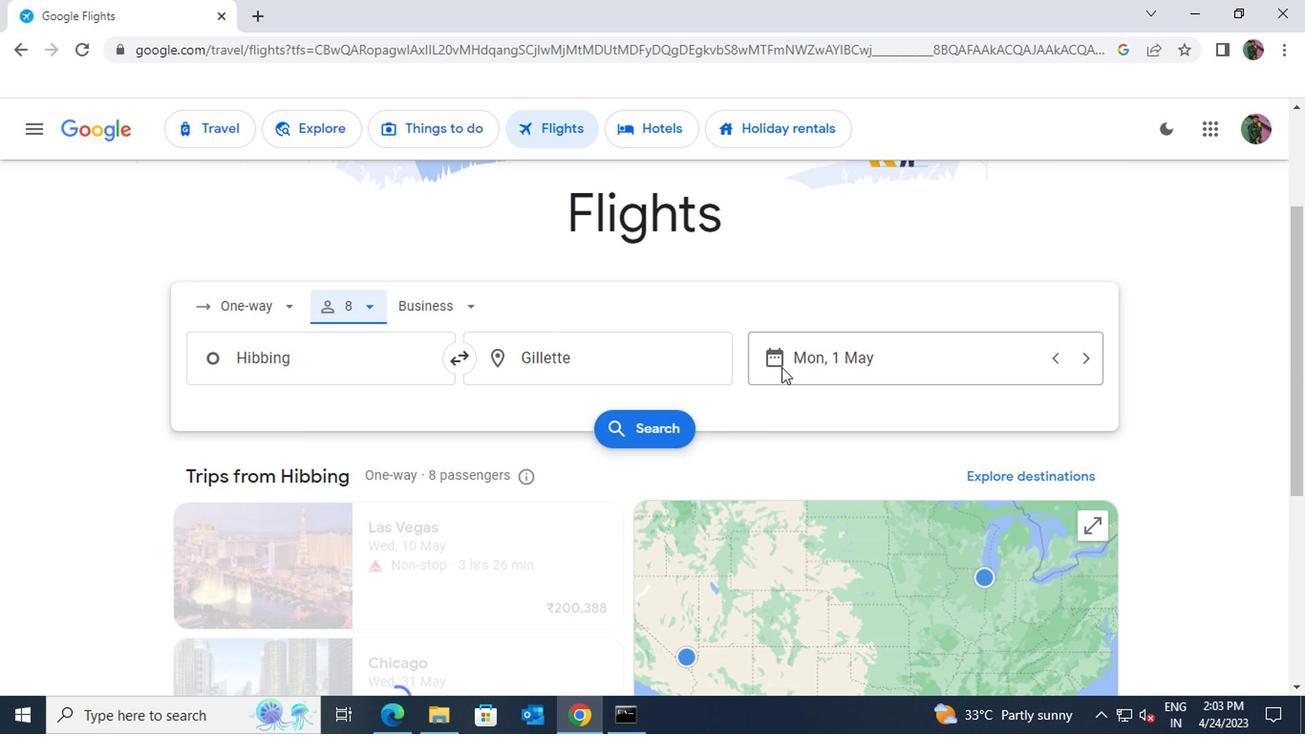 
Action: Mouse pressed left at (778, 359)
Screenshot: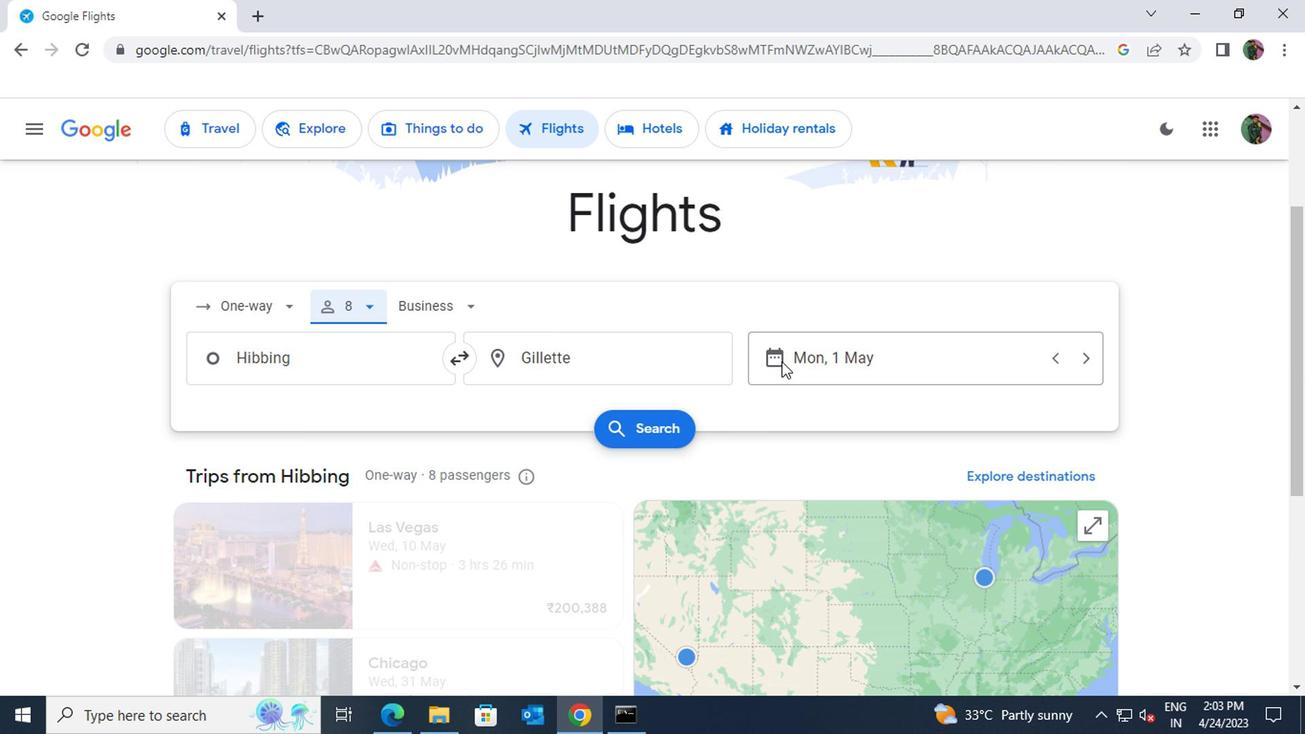 
Action: Mouse moved to (833, 348)
Screenshot: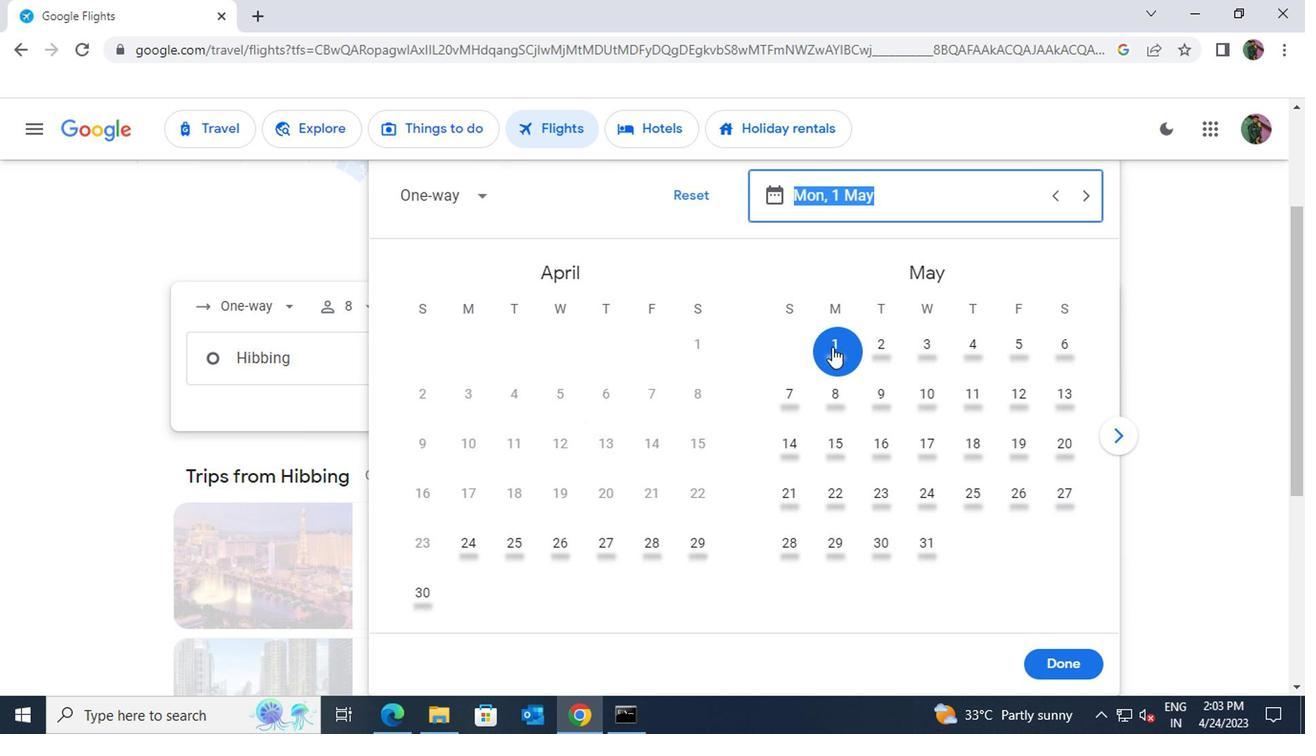 
Action: Mouse pressed left at (833, 348)
Screenshot: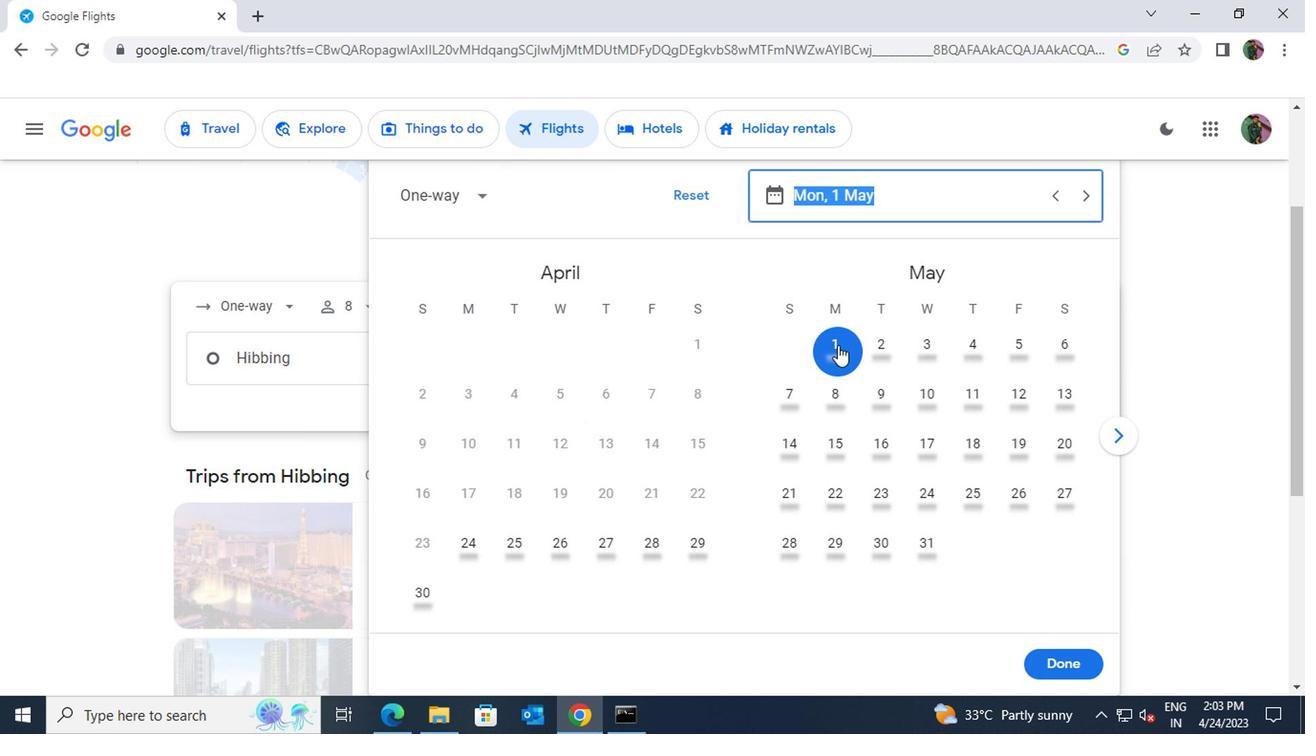 
Action: Mouse moved to (1045, 654)
Screenshot: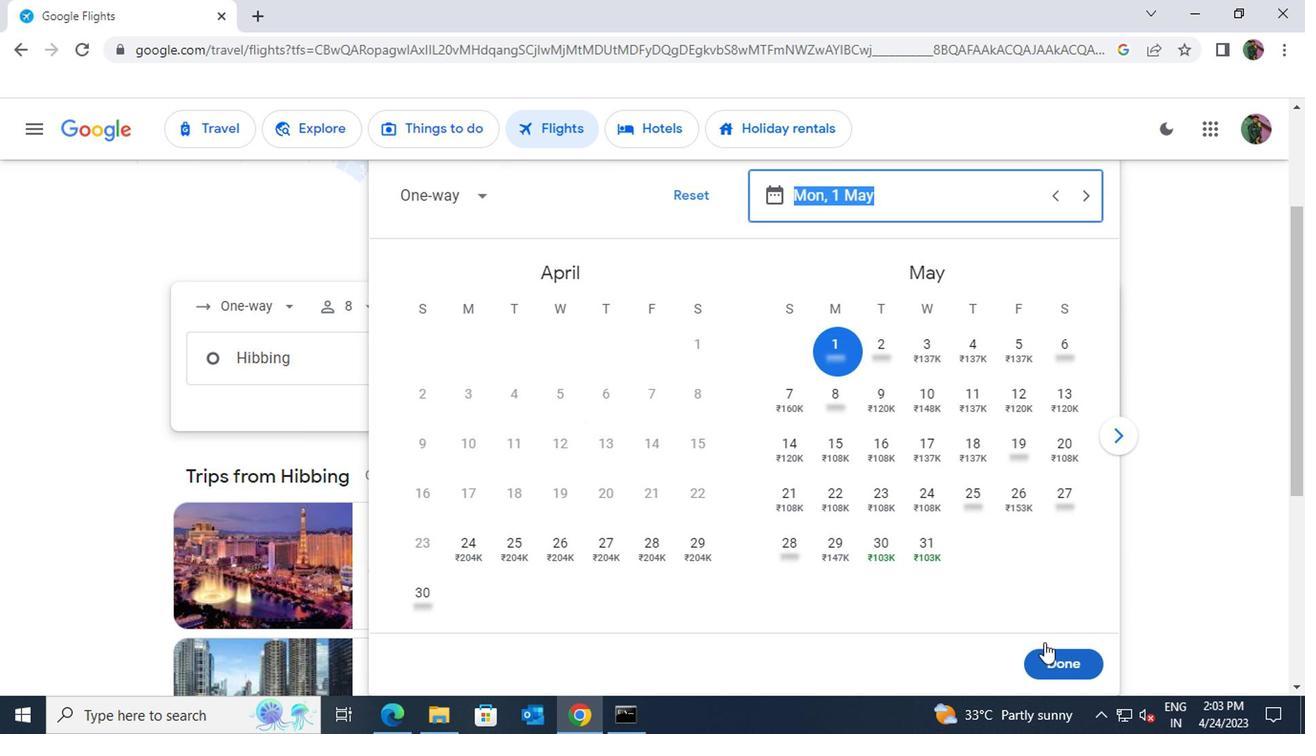 
Action: Mouse pressed left at (1045, 654)
Screenshot: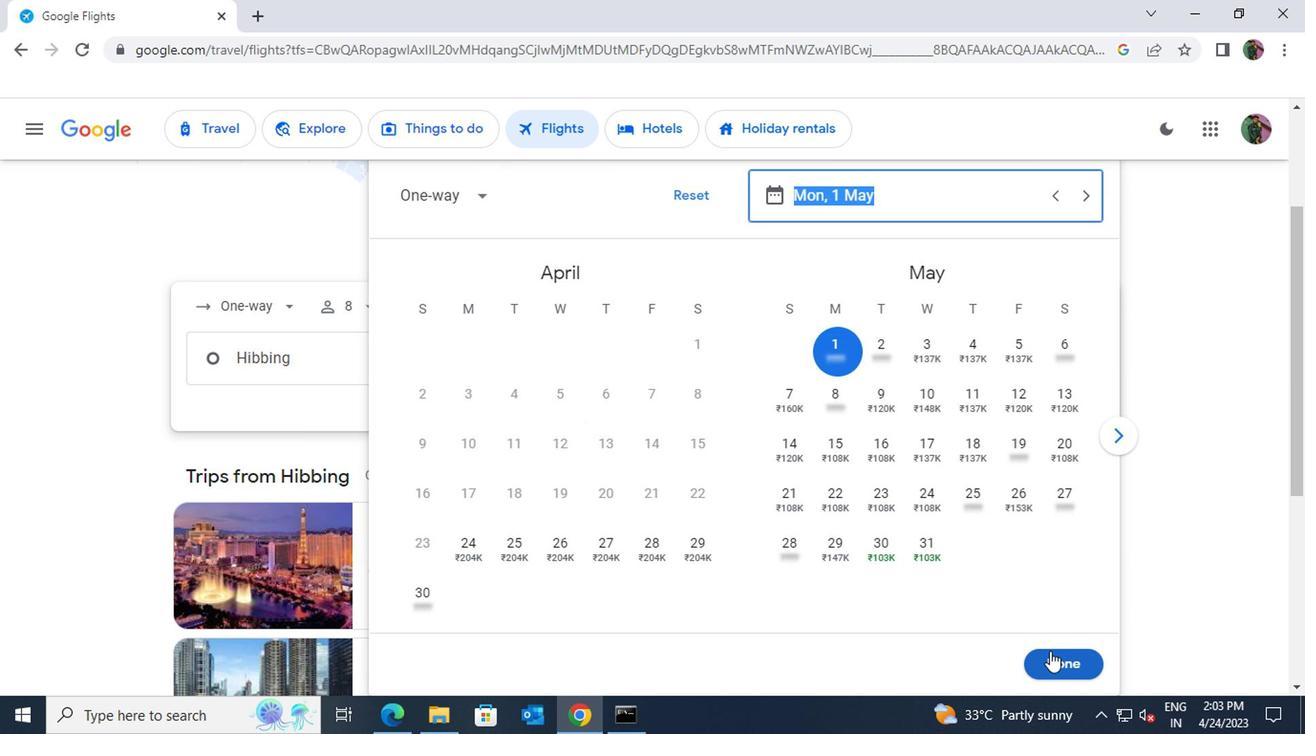 
Action: Mouse moved to (675, 442)
Screenshot: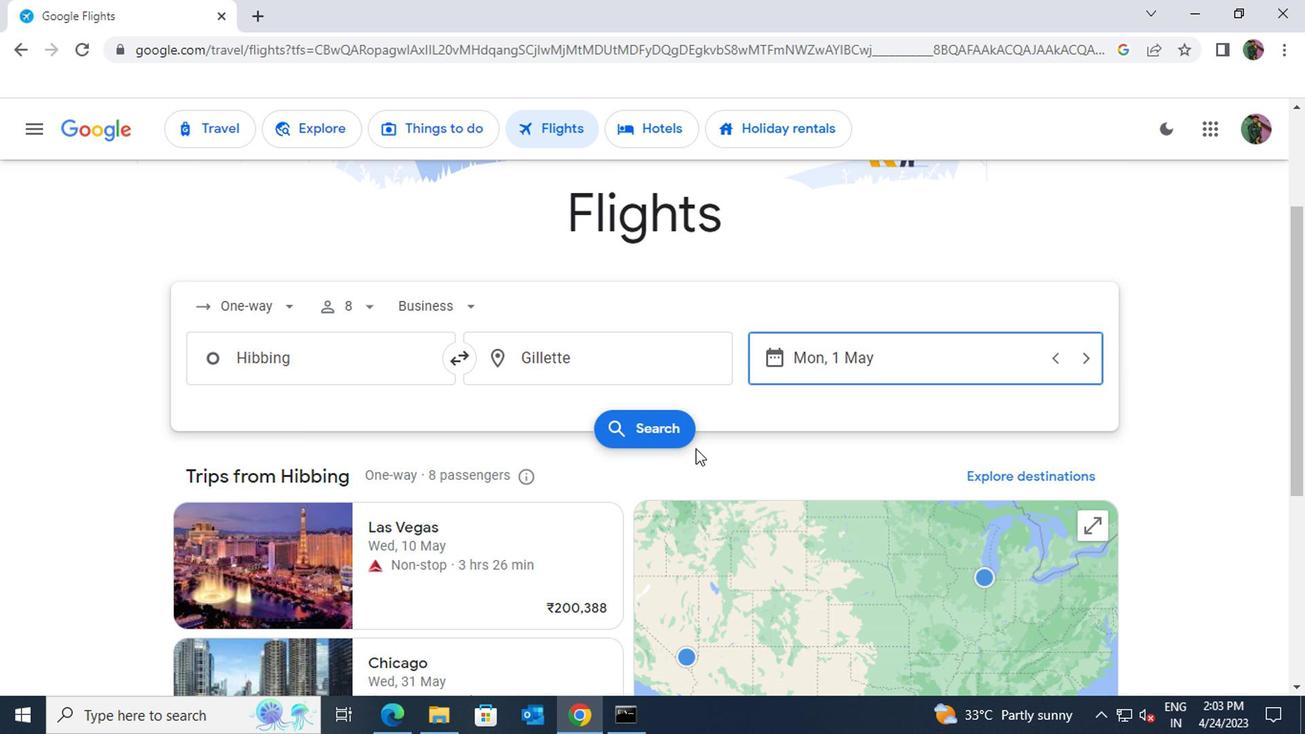 
Action: Mouse pressed left at (675, 442)
Screenshot: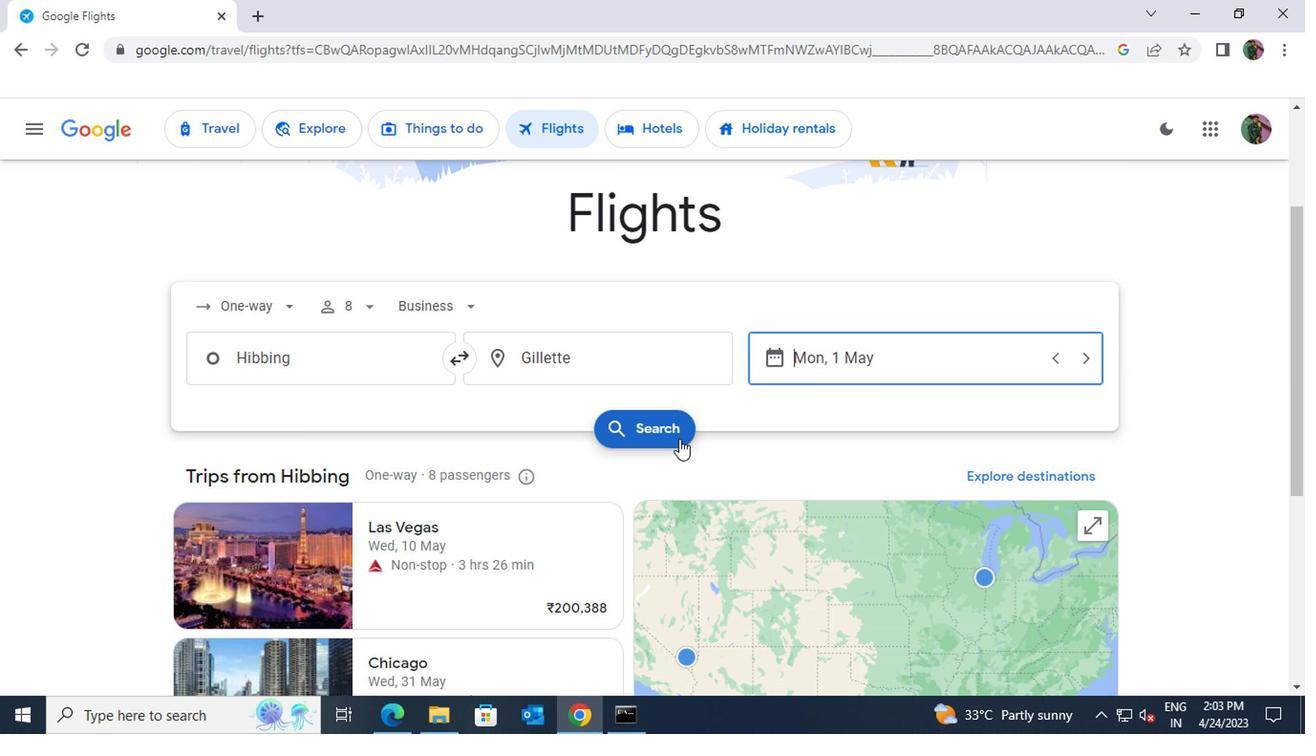 
Action: Mouse moved to (513, 312)
Screenshot: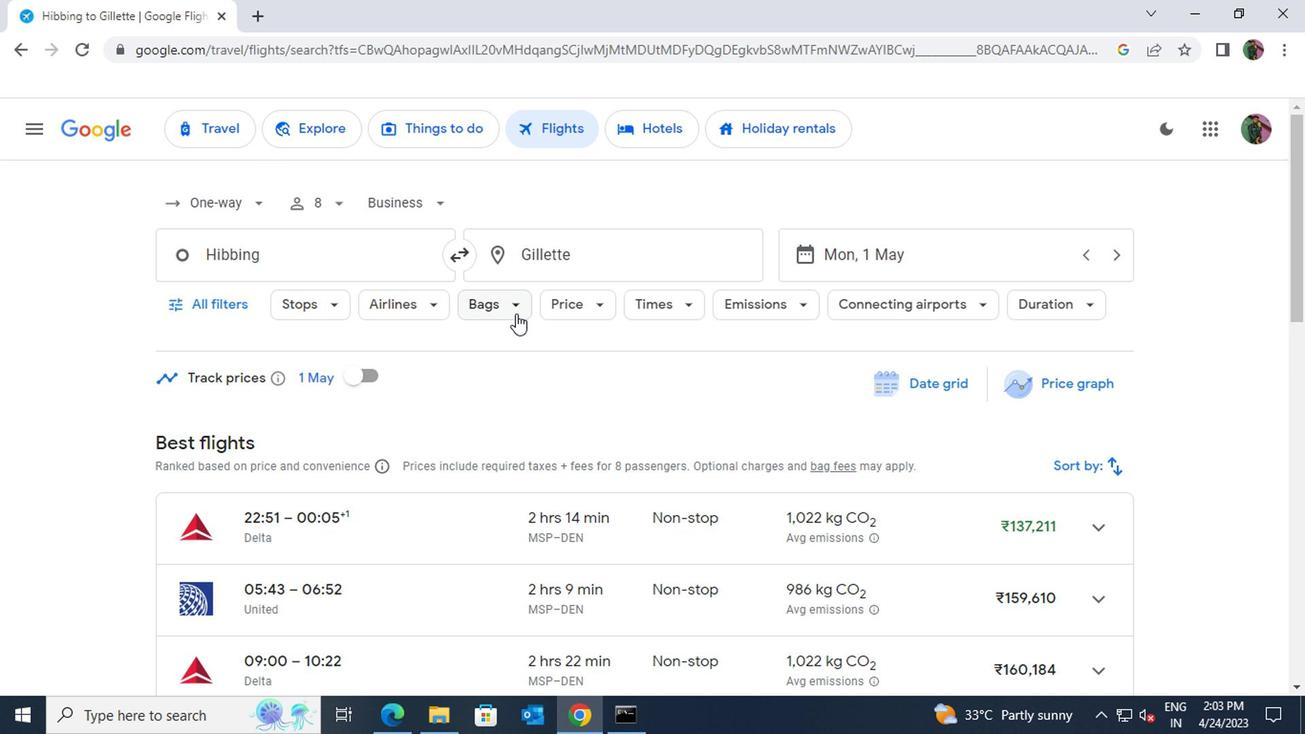 
Action: Mouse pressed left at (513, 312)
Screenshot: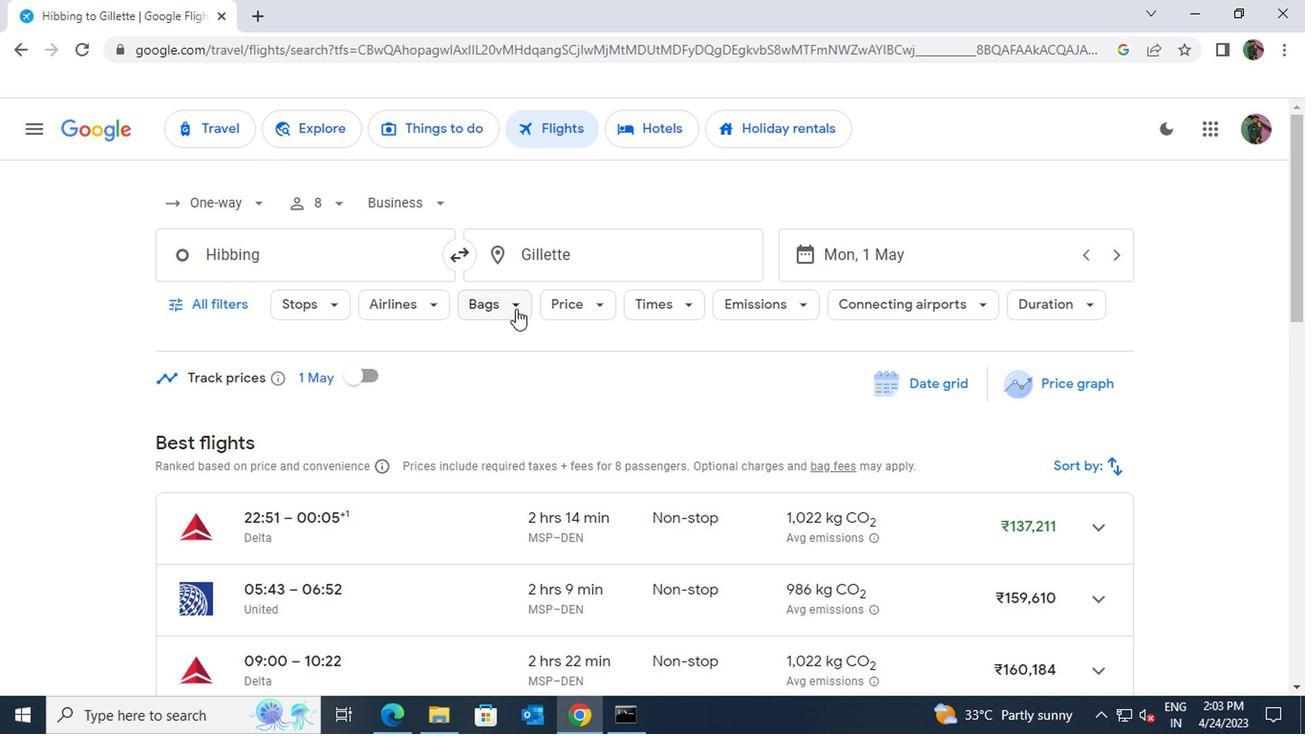 
Action: Mouse moved to (750, 438)
Screenshot: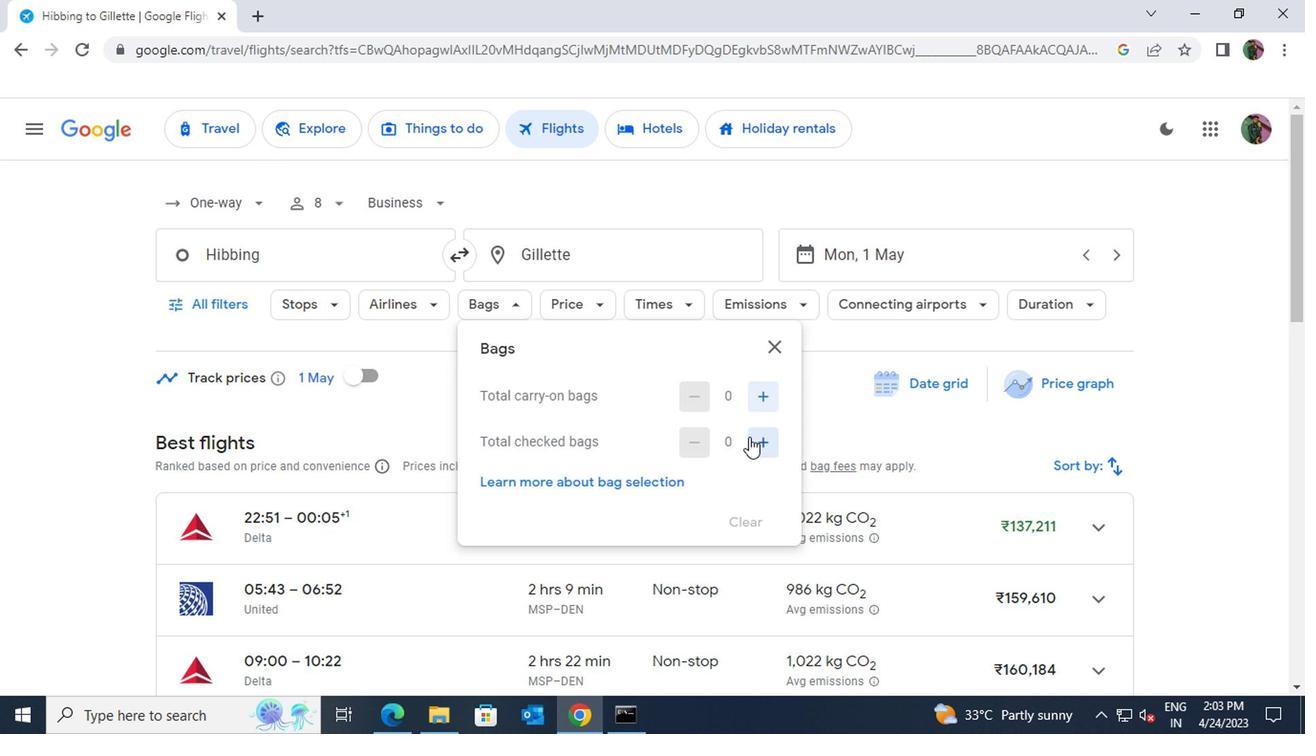
Action: Mouse pressed left at (750, 438)
Screenshot: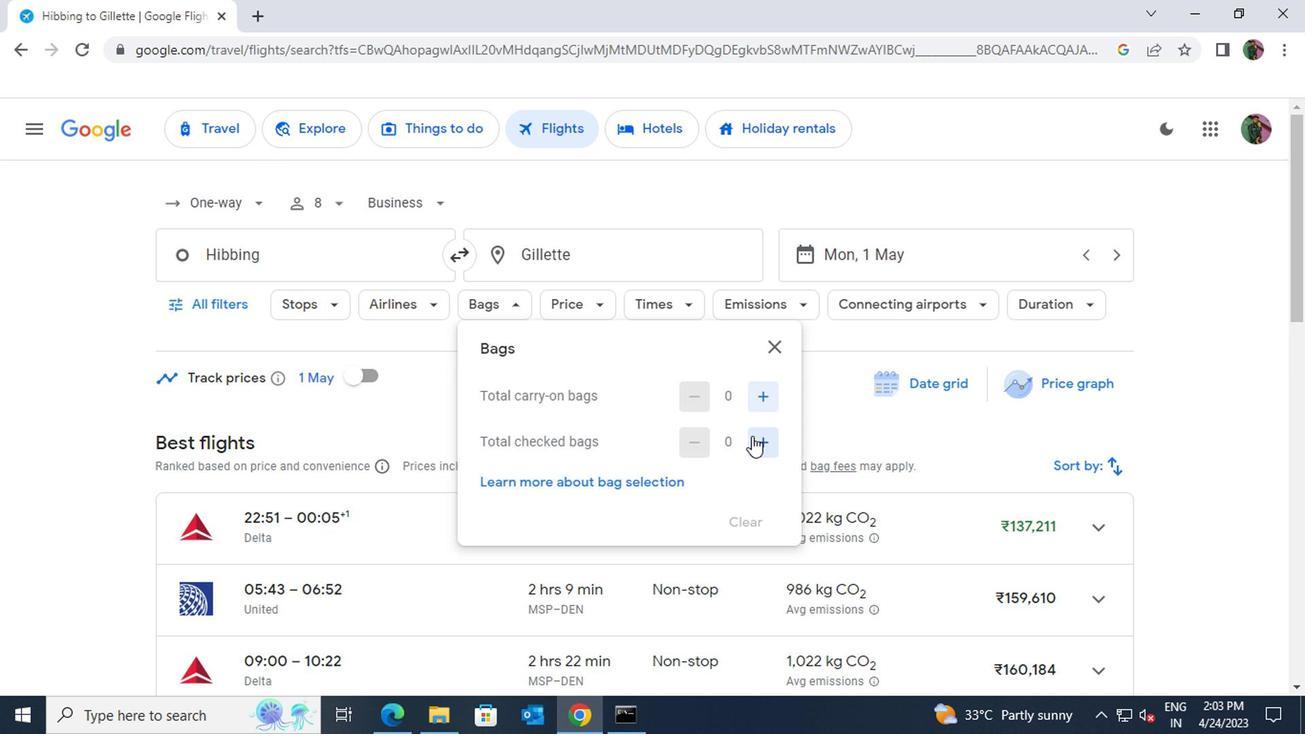 
Action: Mouse pressed left at (750, 438)
Screenshot: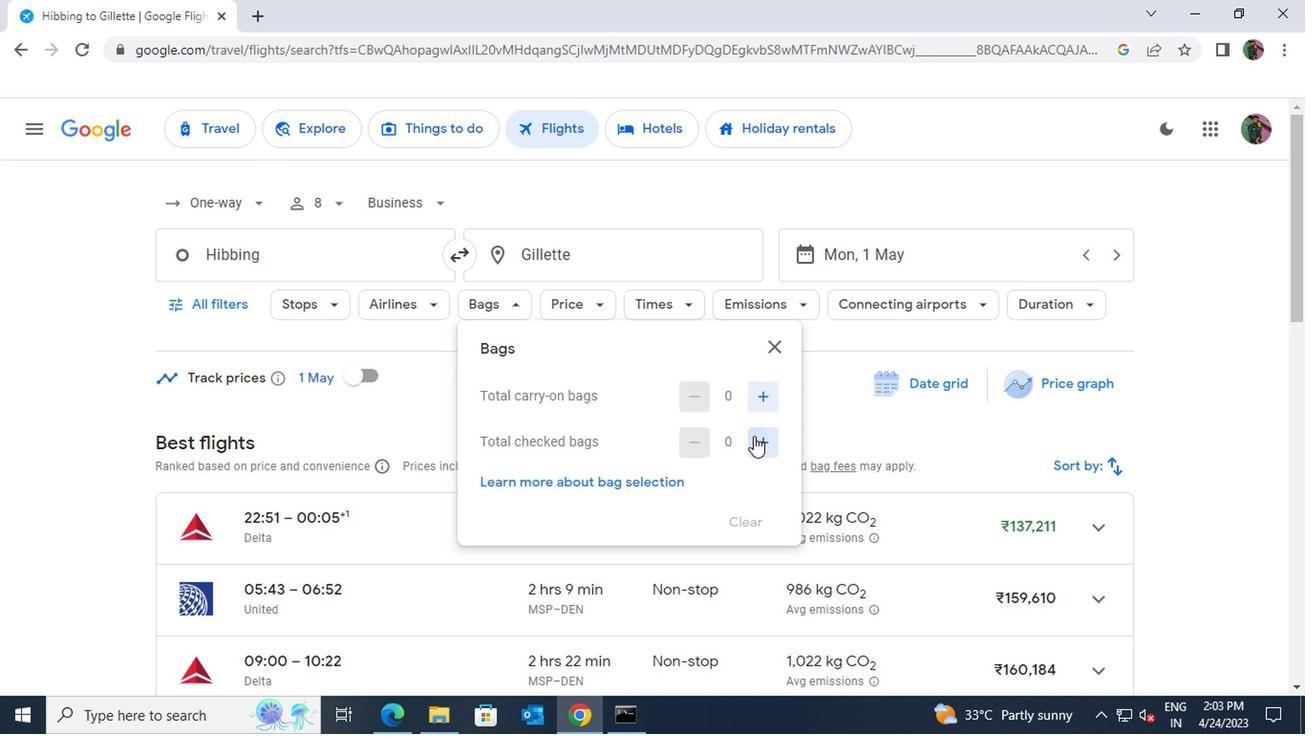 
Action: Mouse moved to (754, 440)
Screenshot: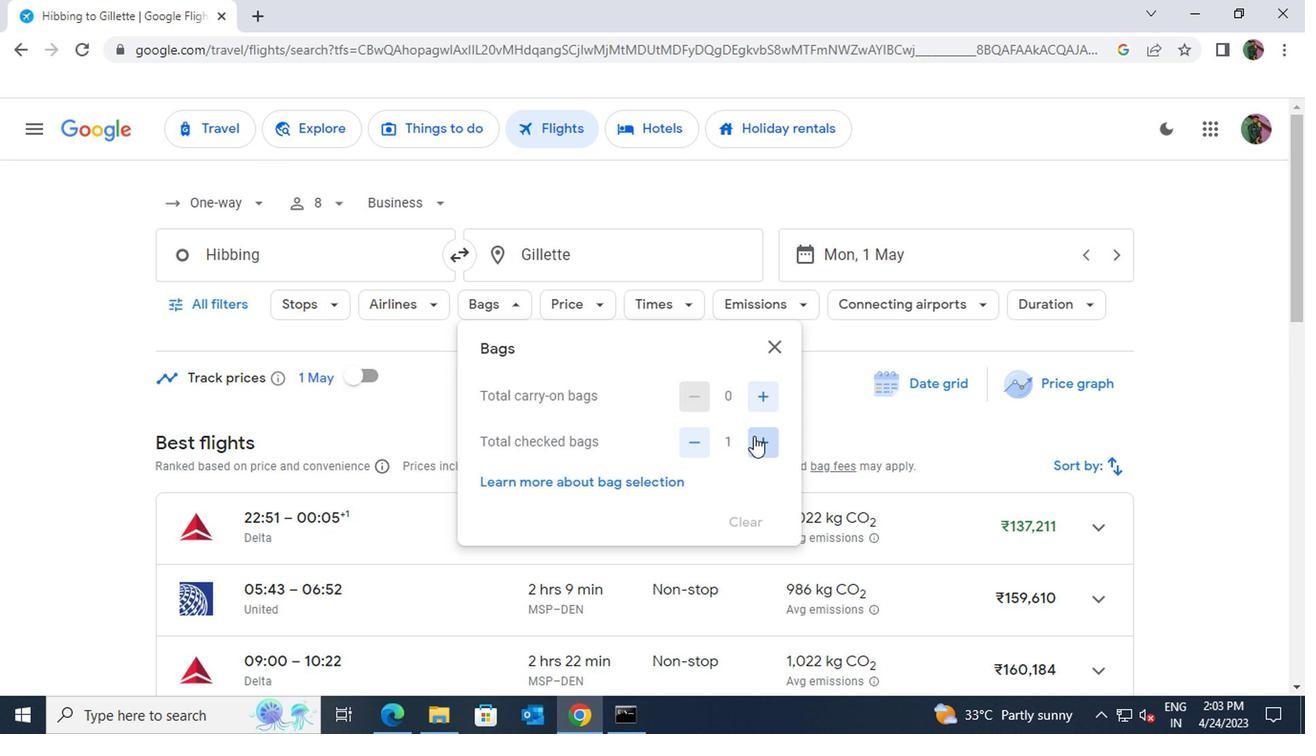 
Action: Mouse pressed left at (754, 440)
Screenshot: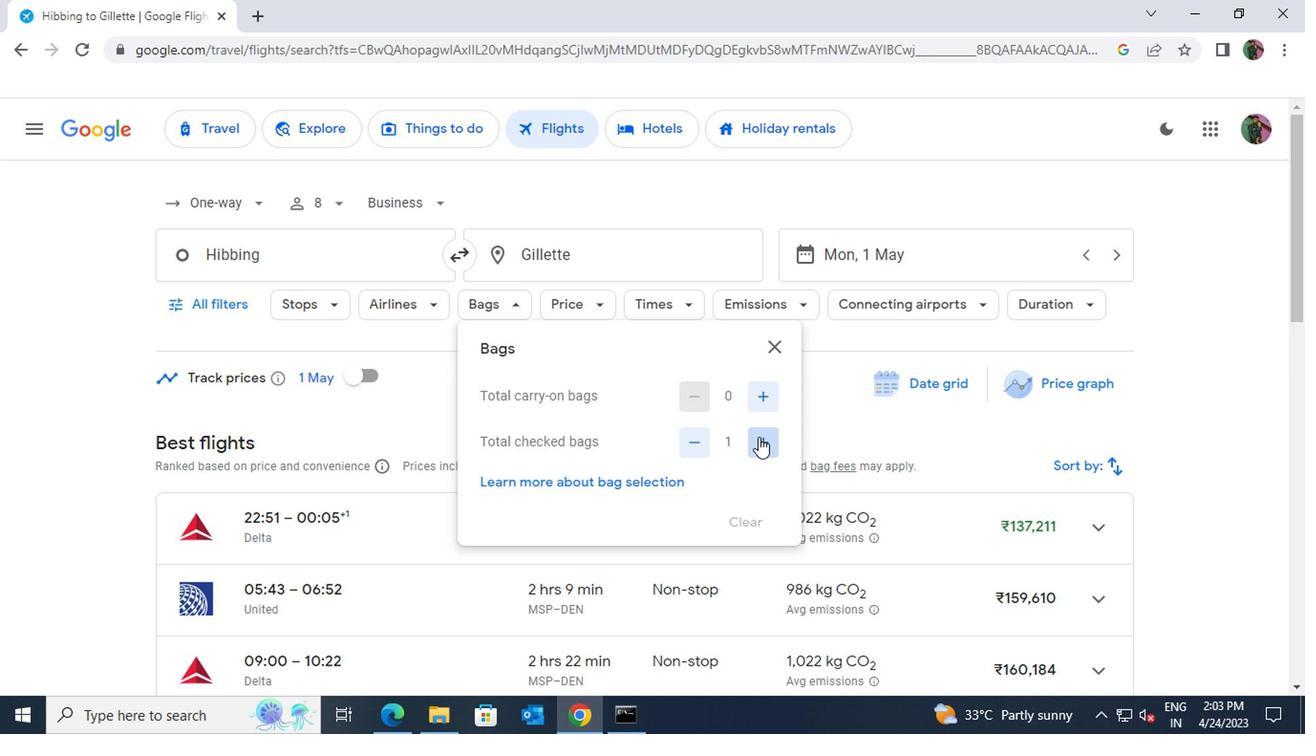 
Action: Mouse moved to (766, 356)
Screenshot: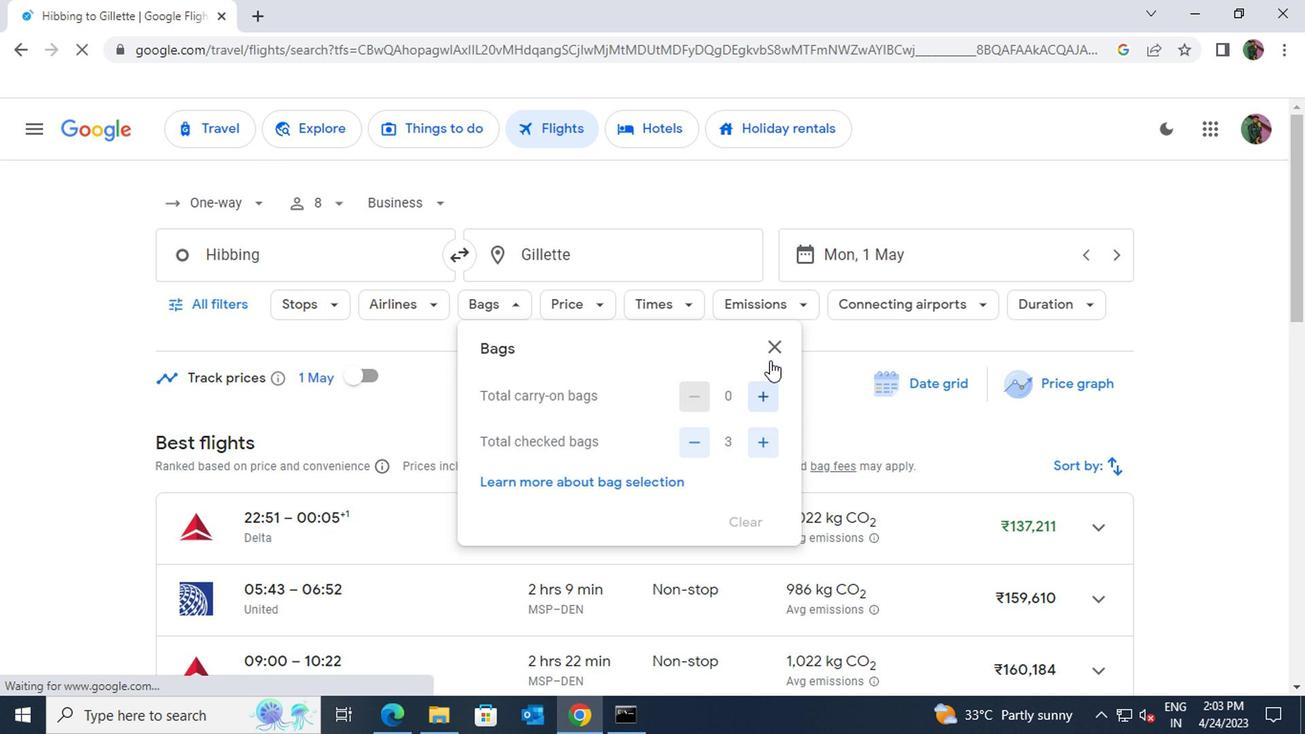 
Action: Mouse pressed left at (766, 356)
Screenshot: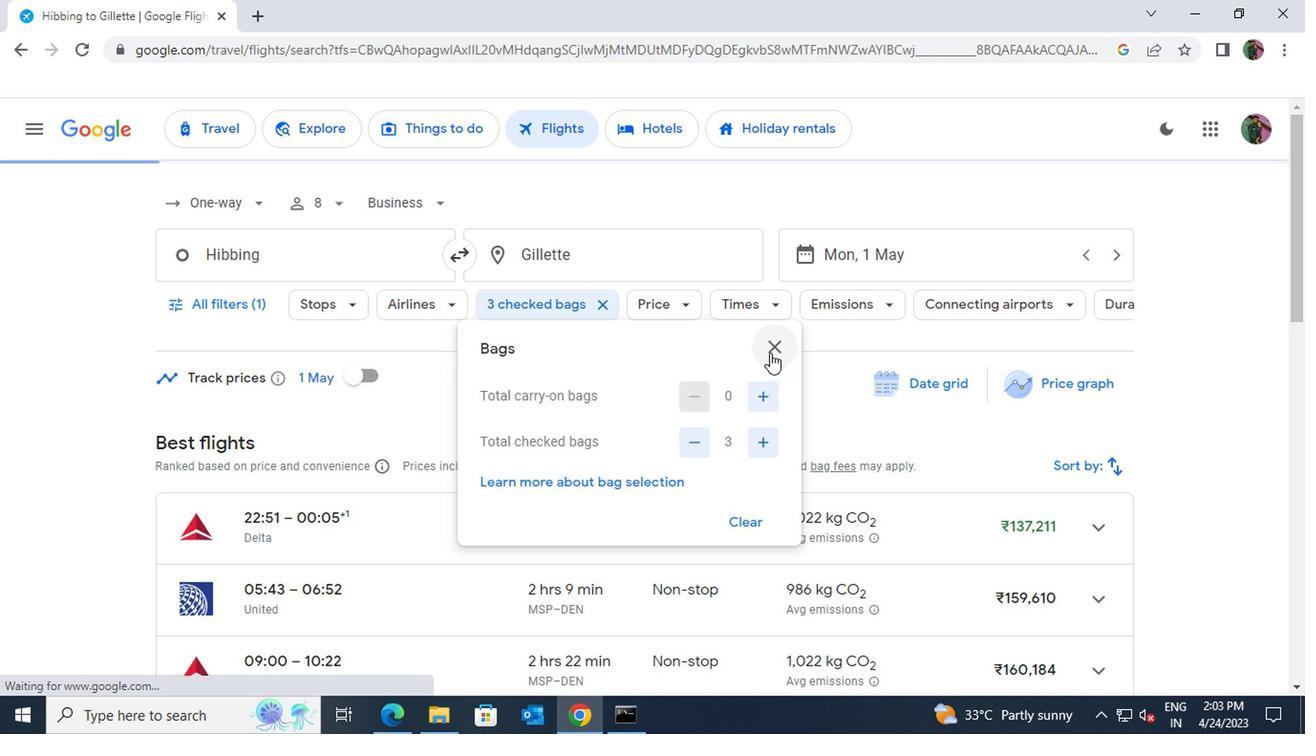 
Action: Mouse moved to (690, 310)
Screenshot: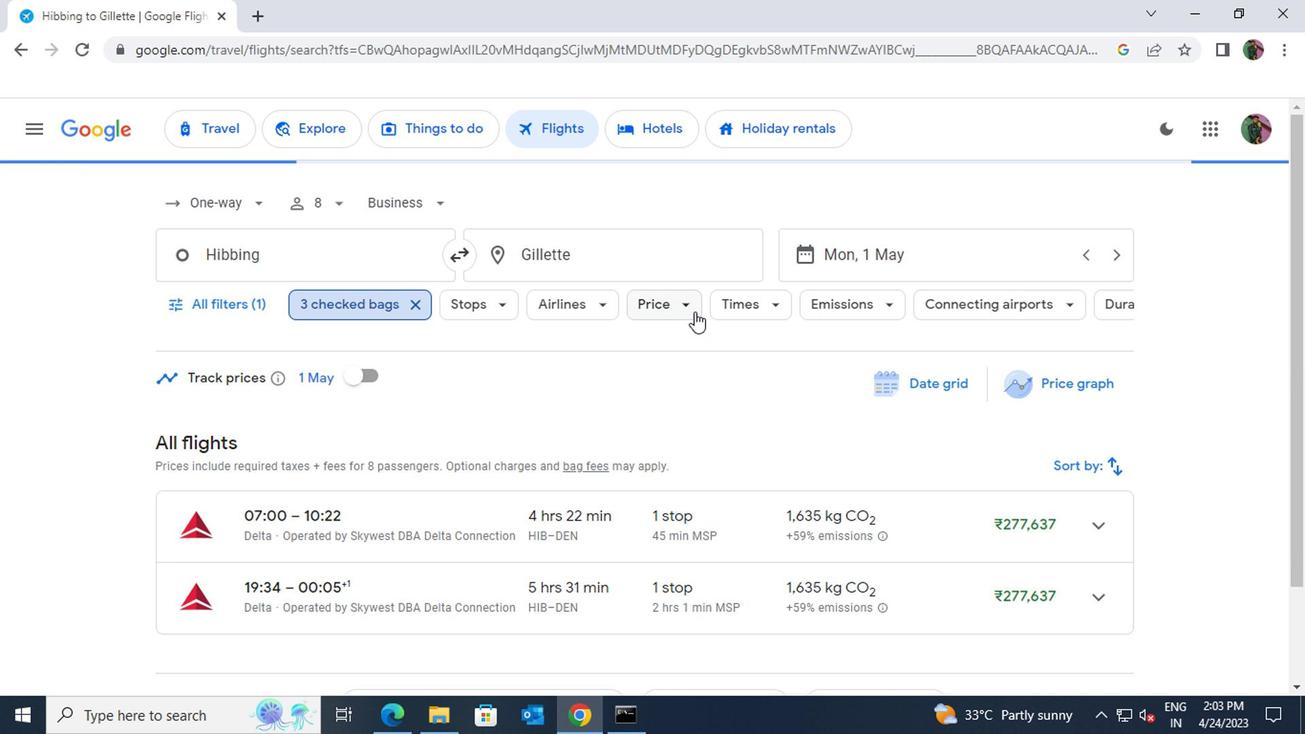 
Action: Mouse pressed left at (690, 310)
Screenshot: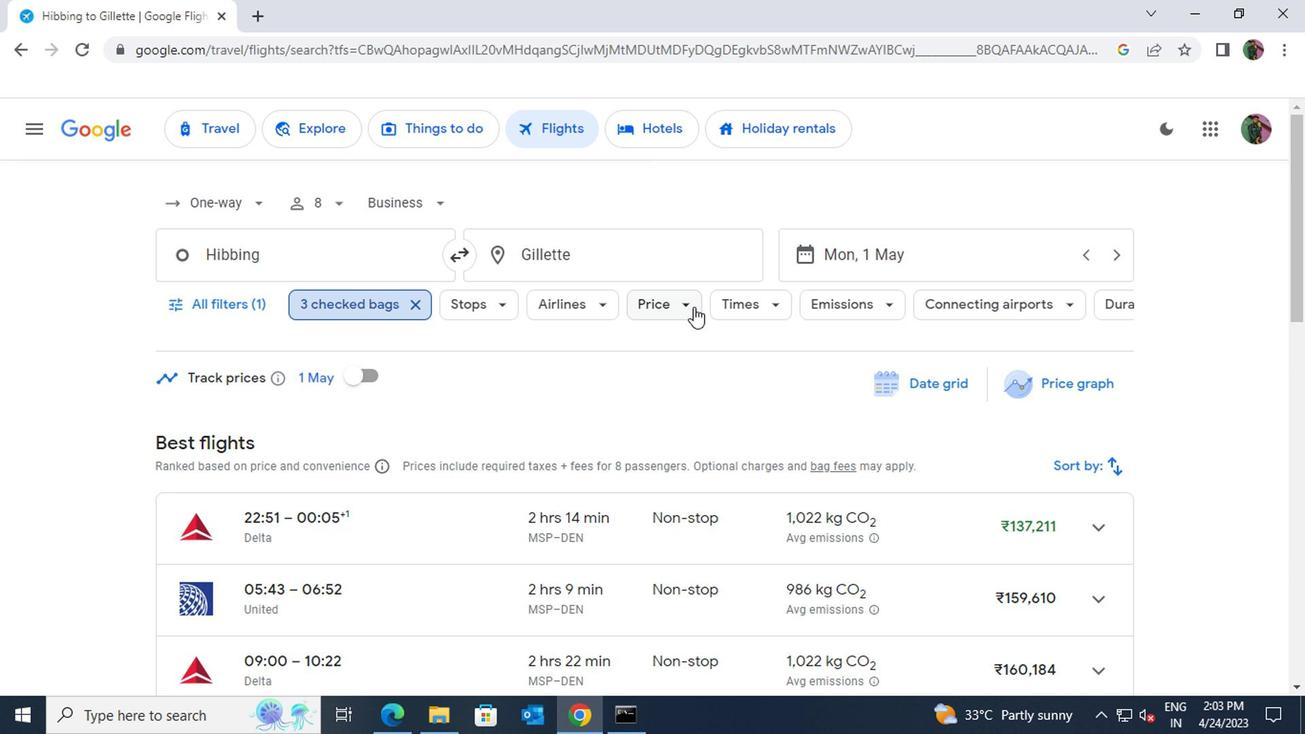 
Action: Mouse moved to (940, 427)
Screenshot: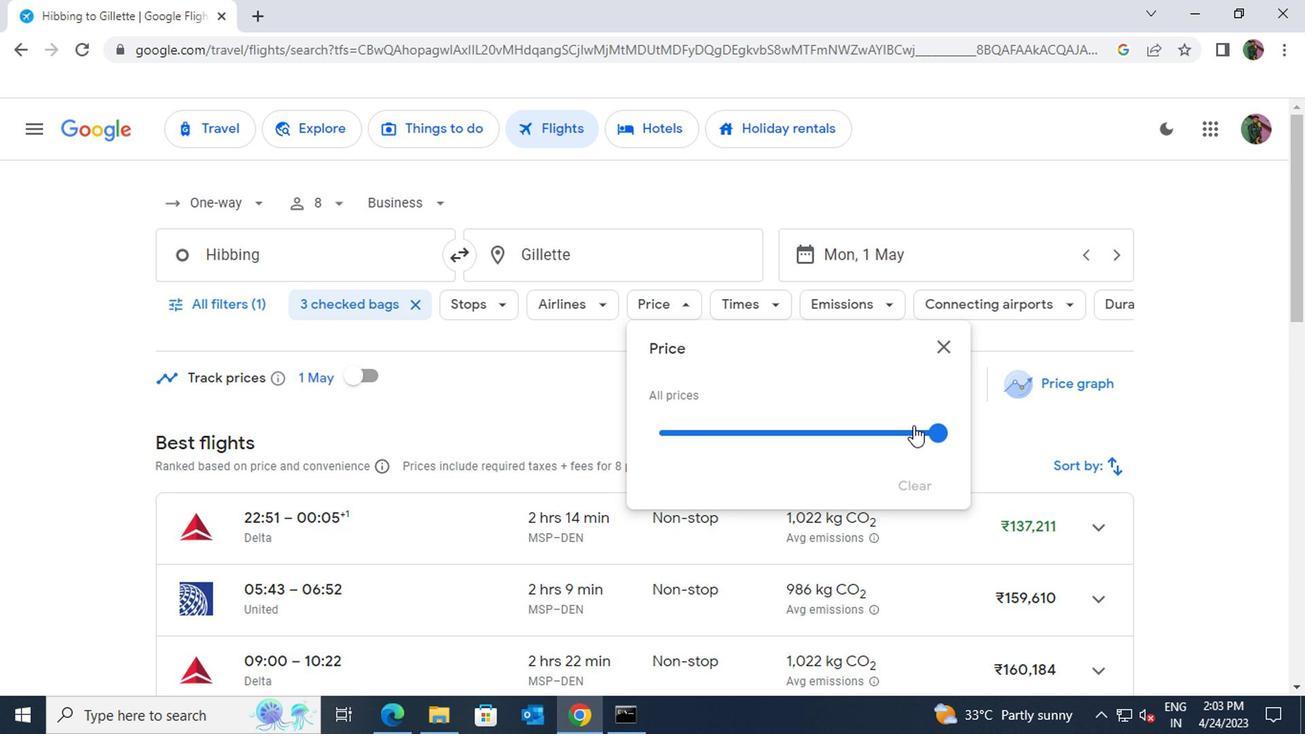 
Action: Mouse pressed left at (940, 427)
Screenshot: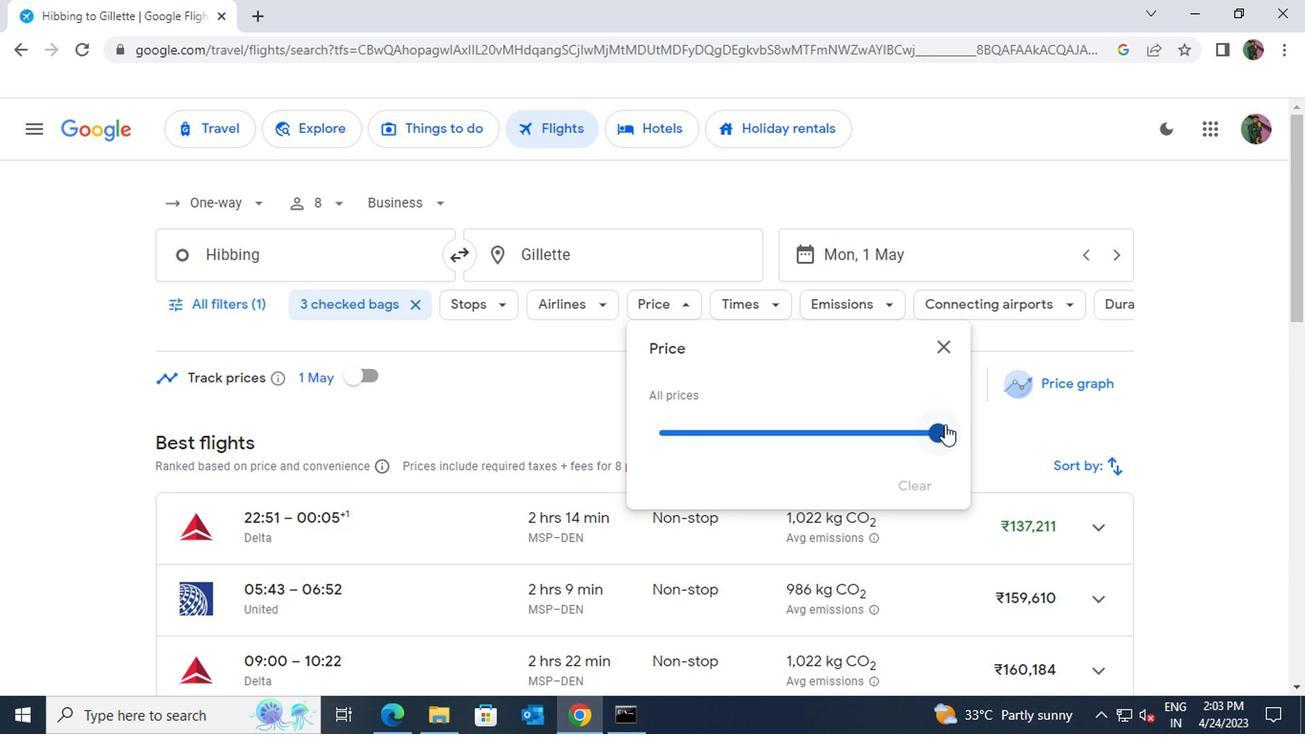 
Action: Mouse moved to (940, 357)
Screenshot: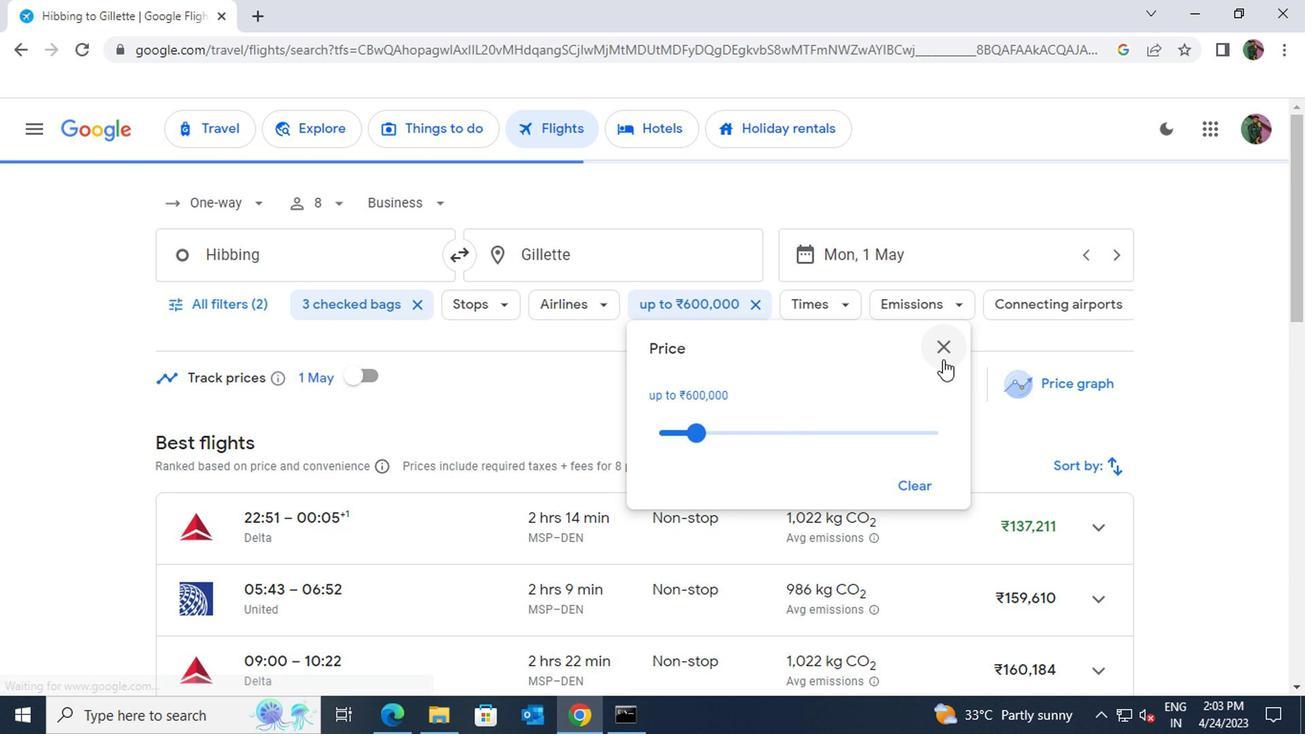
Action: Mouse pressed left at (940, 357)
Screenshot: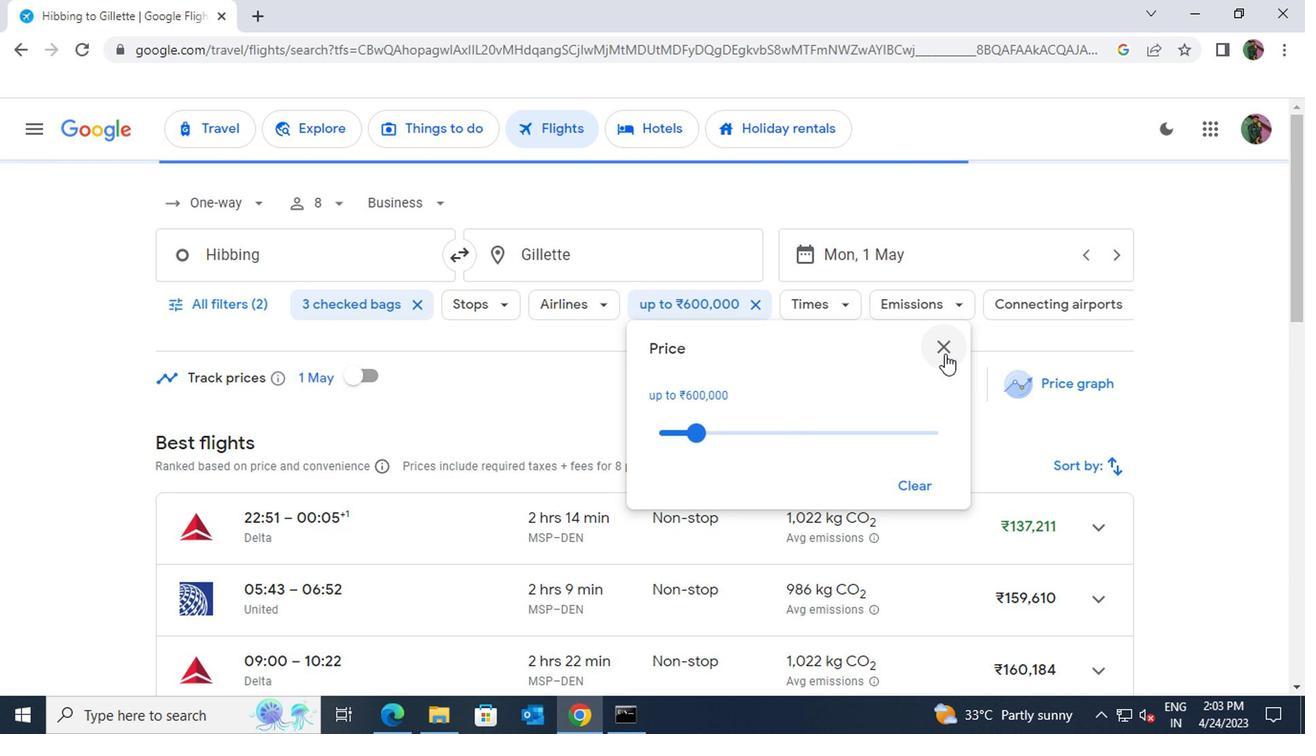 
Action: Mouse moved to (831, 303)
Screenshot: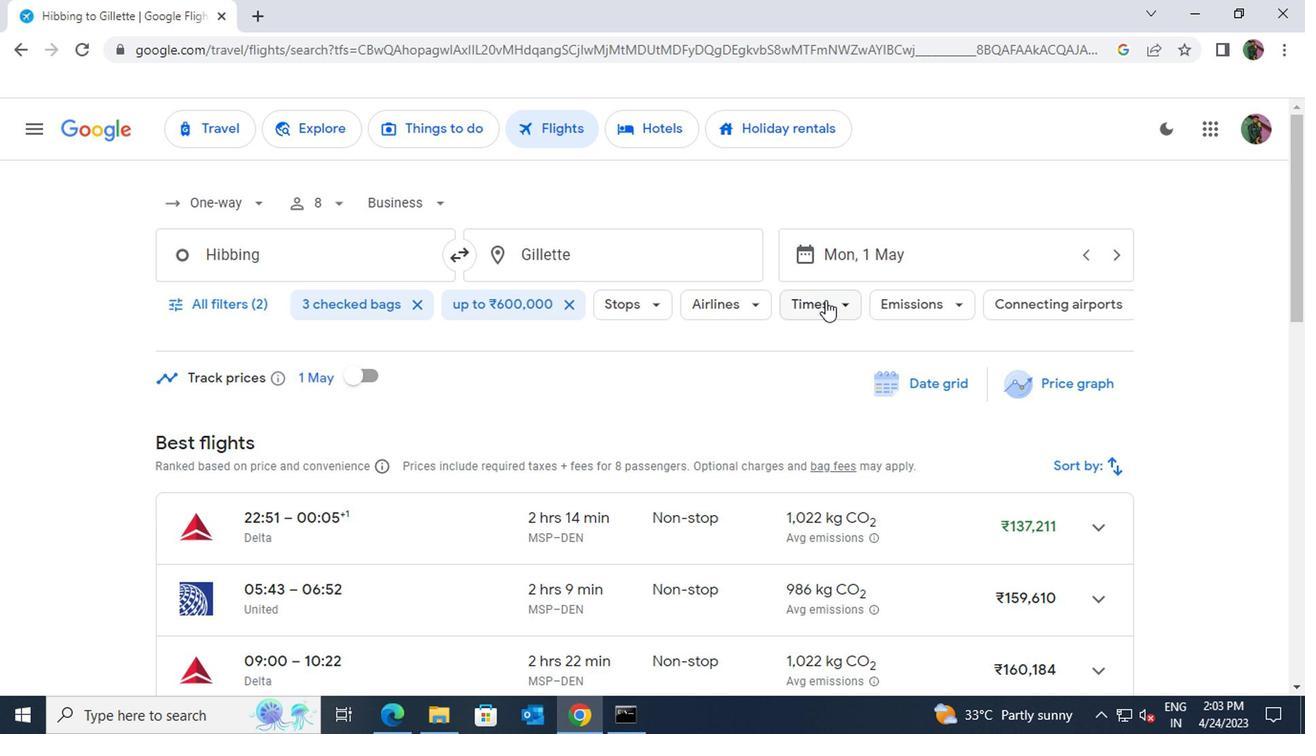 
Action: Mouse pressed left at (831, 303)
Screenshot: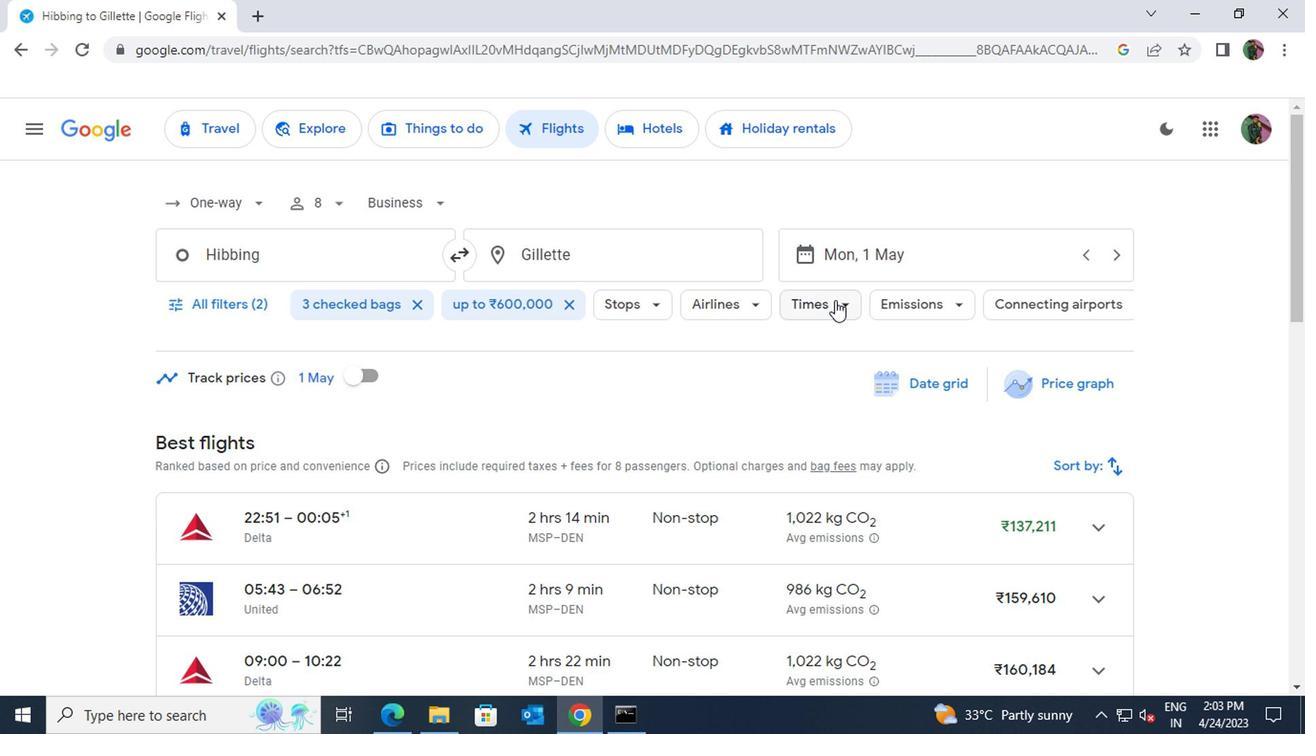 
Action: Mouse moved to (1067, 494)
Screenshot: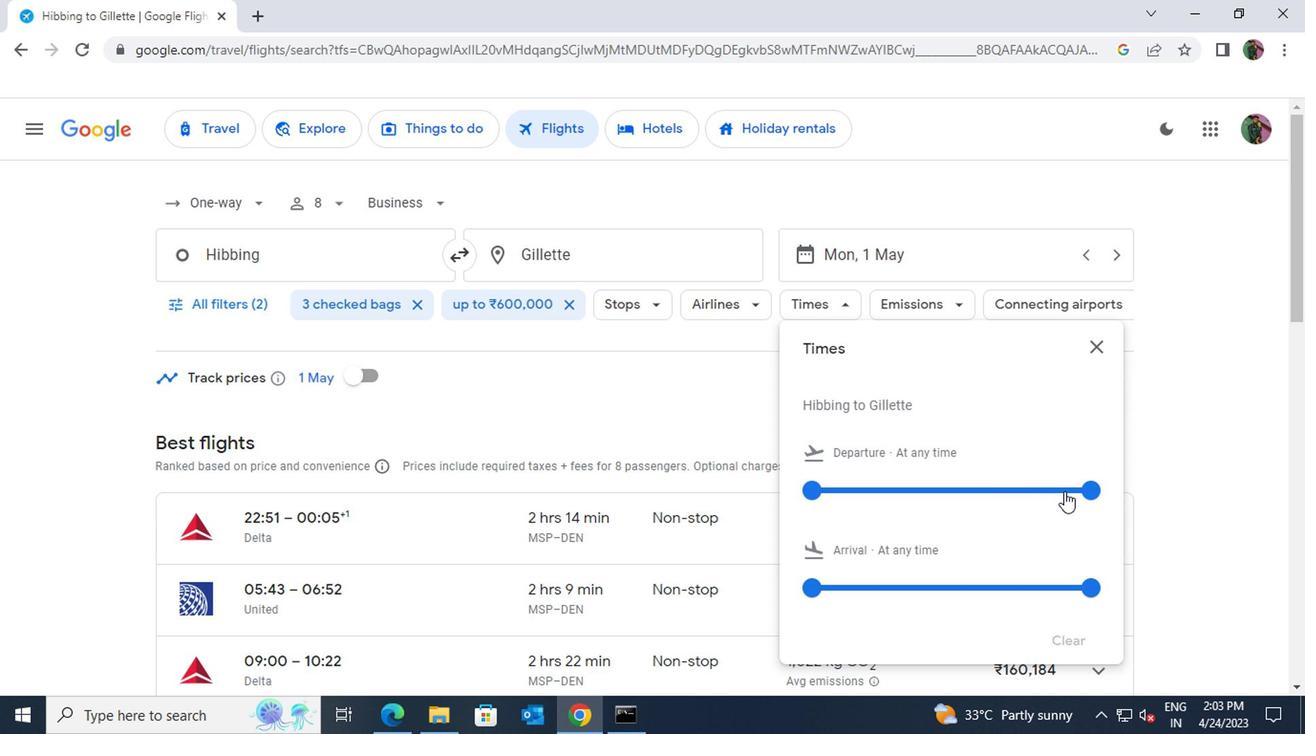 
Action: Mouse pressed left at (1067, 494)
Screenshot: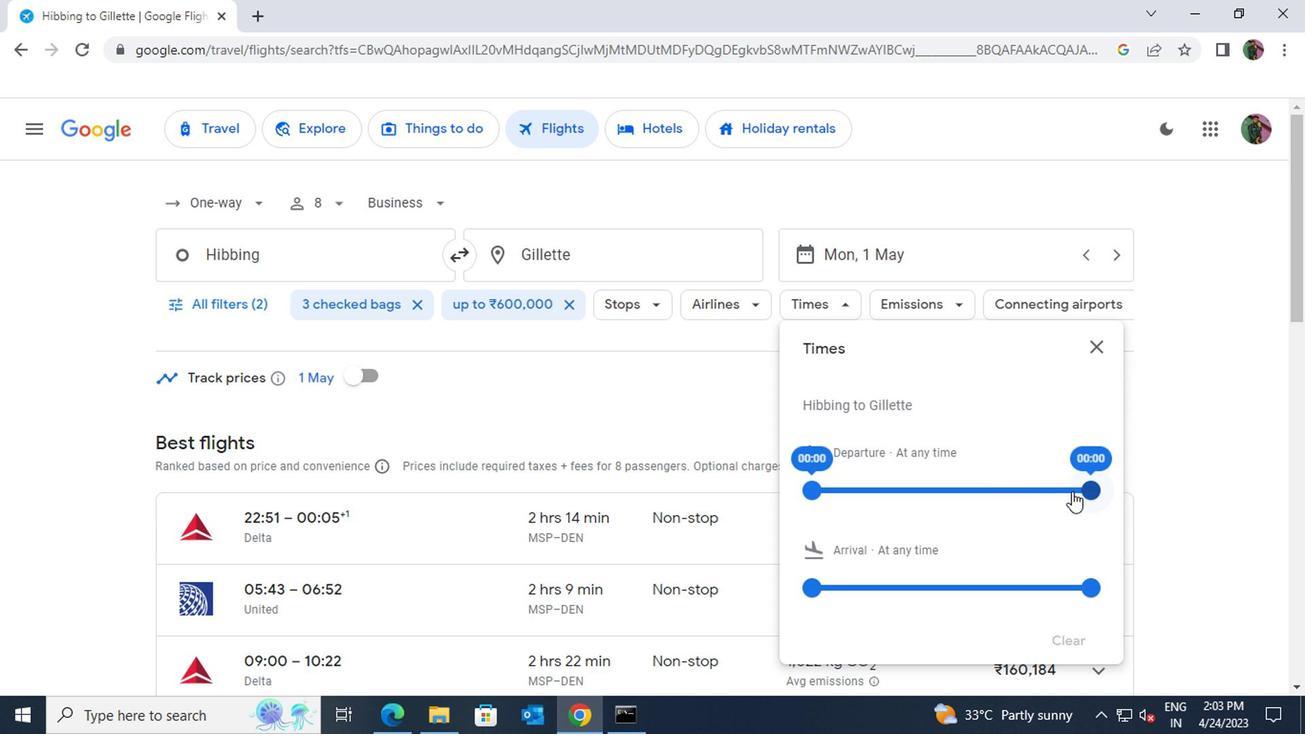 
Action: Mouse moved to (1081, 347)
Screenshot: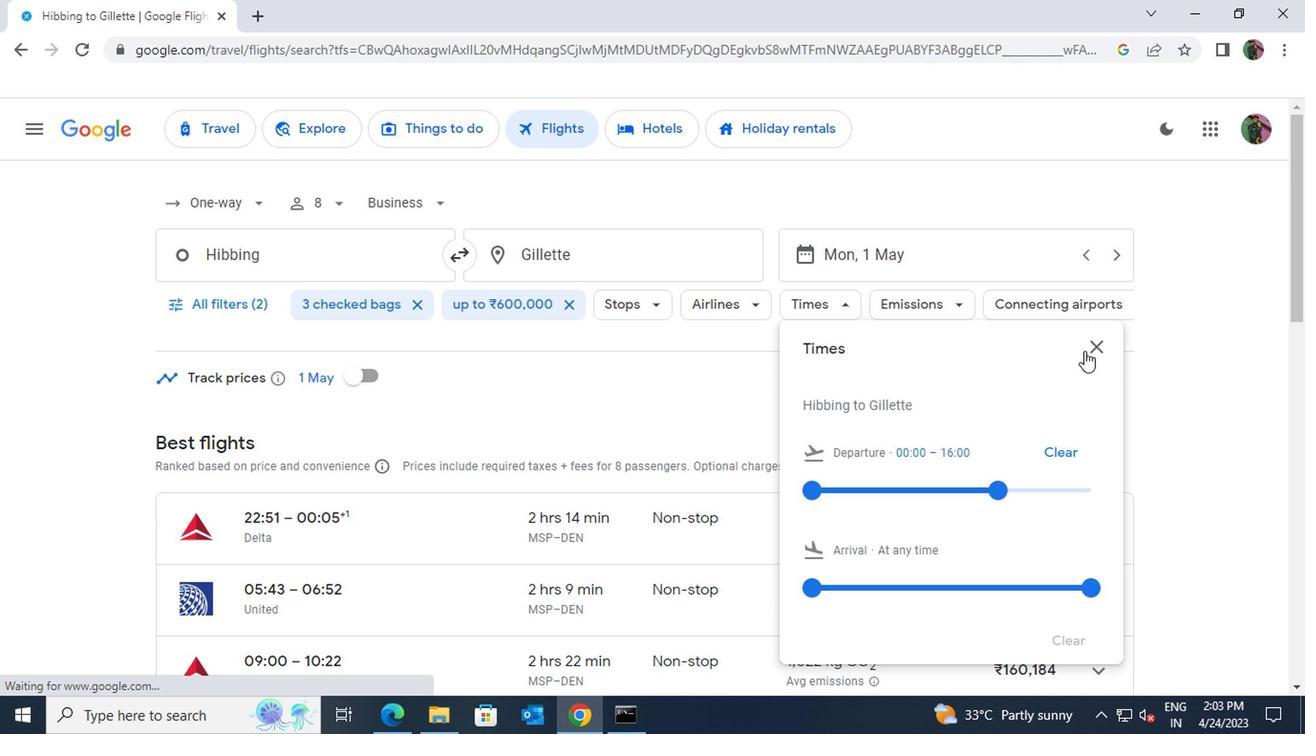 
Action: Mouse pressed left at (1081, 347)
Screenshot: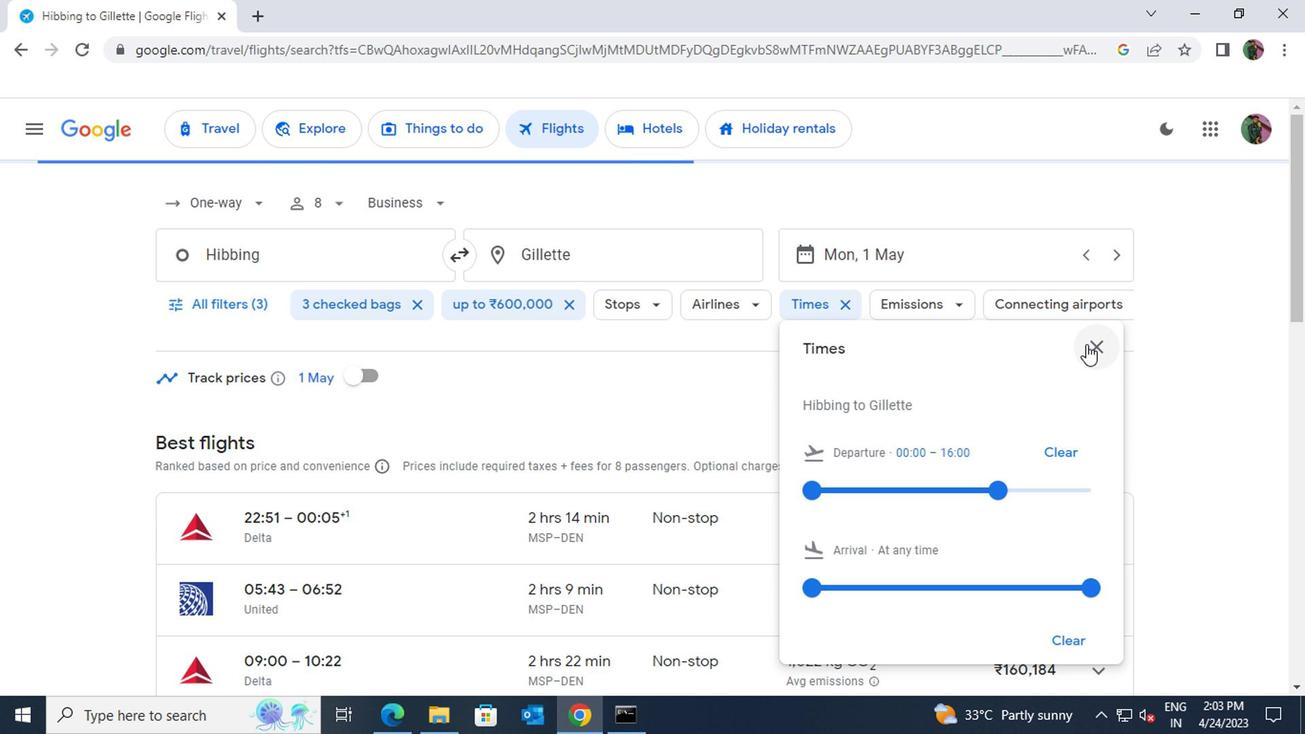 
Action: Mouse moved to (748, 514)
Screenshot: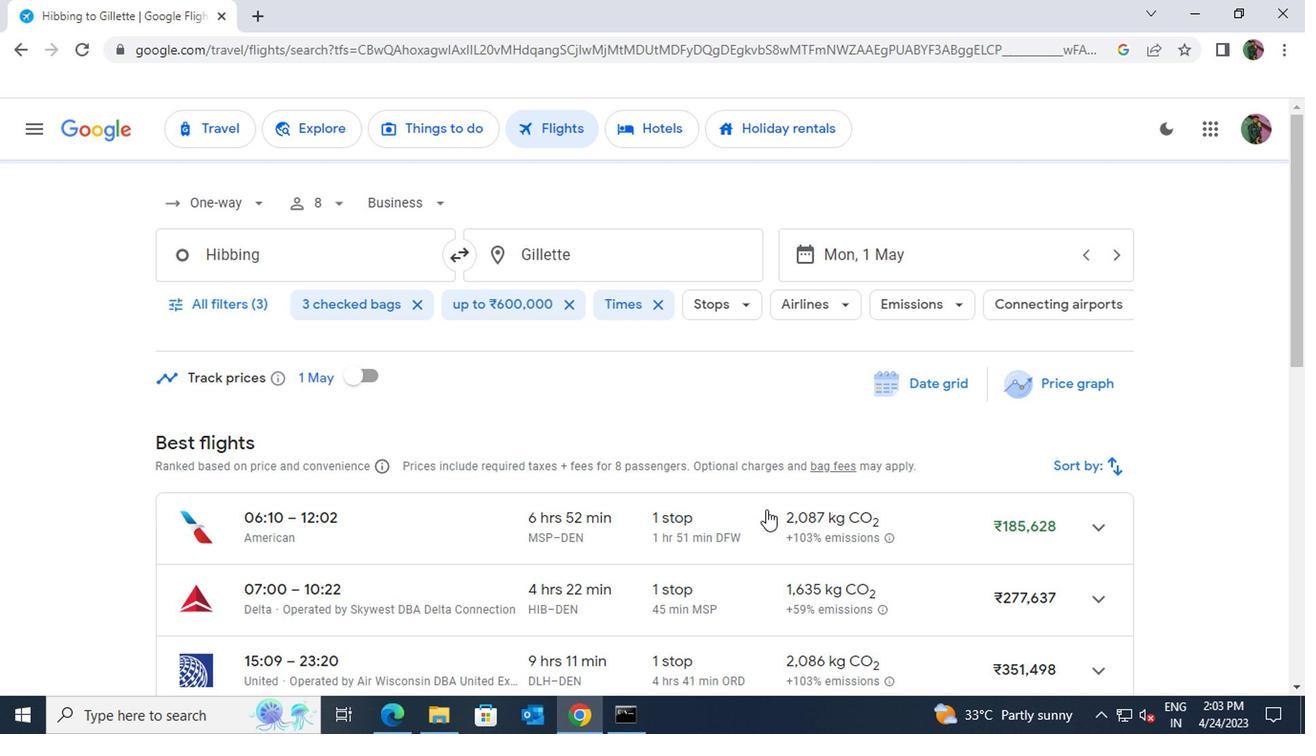 
Action: Mouse pressed left at (748, 514)
Screenshot: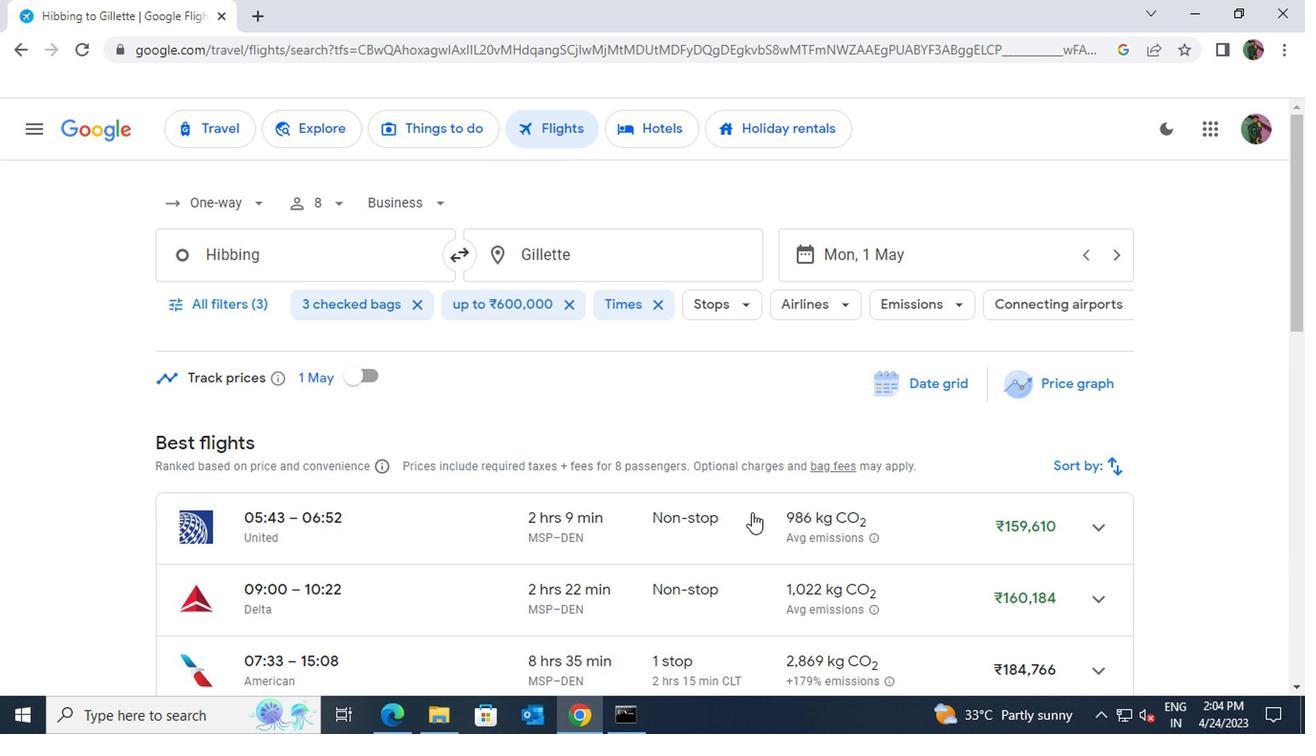 
Action: Mouse moved to (749, 510)
Screenshot: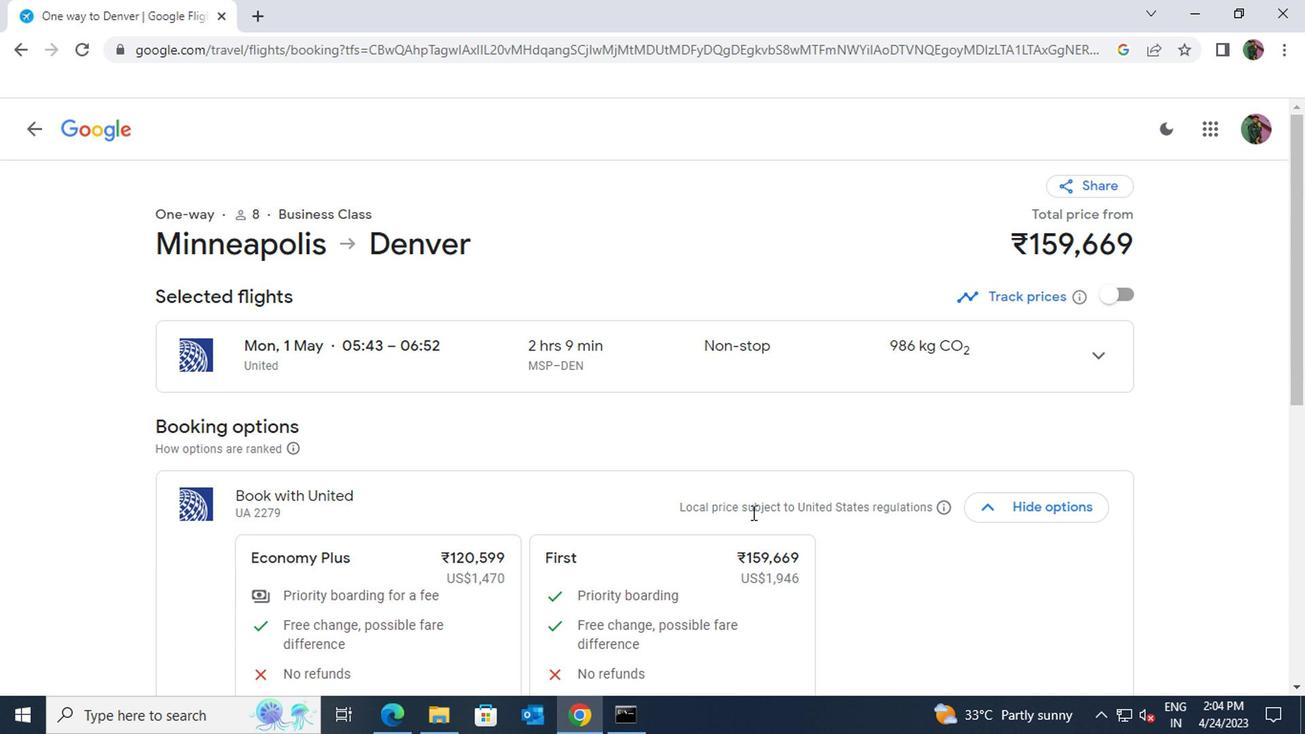 
